 Task: Create new contact,   with mail id: 'Leah_Smith@mcny.org', first name: 'Leah', Last name: 'Smith', Job Title: Technical Writer, Phone number (617) 555-7890. Change life cycle stage to  'Lead' and lead status to 'New'. Add new company to the associated contact: anyaenergy.com
 . Logged in from softage.5@softage.net
Action: Mouse moved to (81, 74)
Screenshot: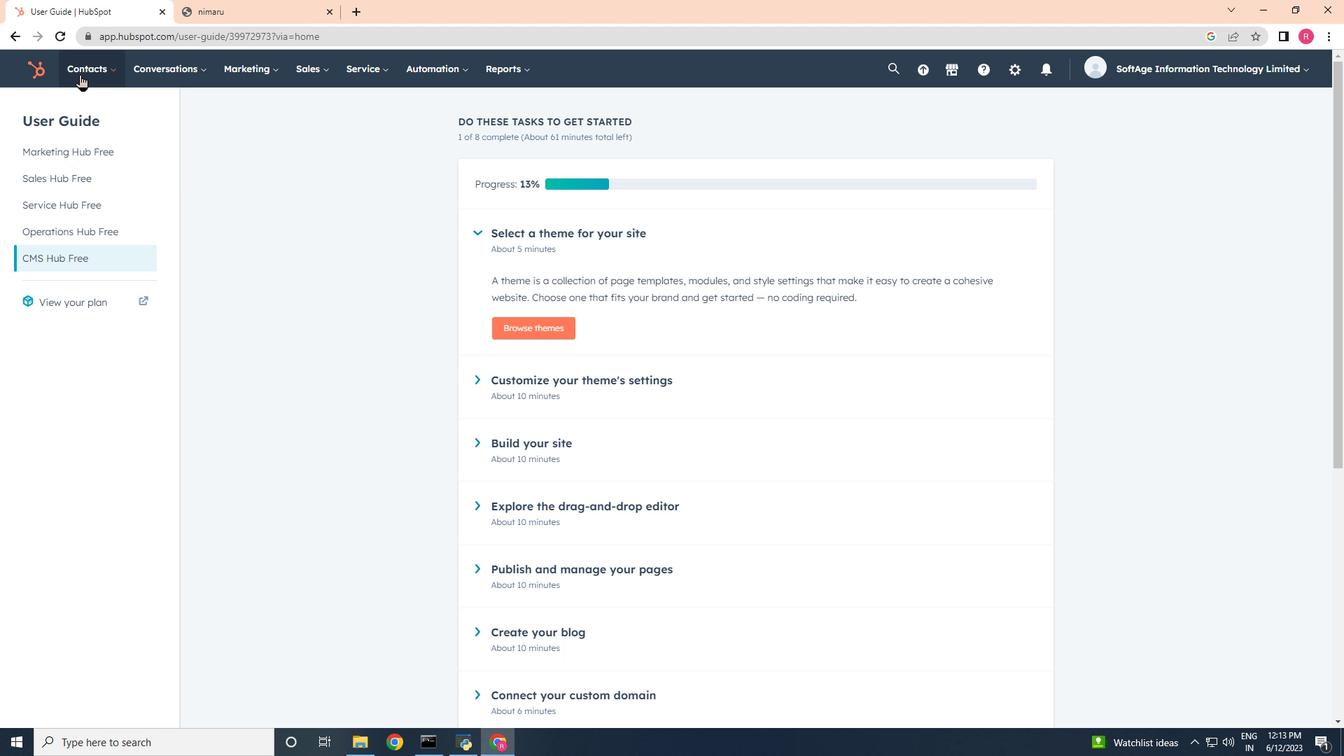 
Action: Mouse pressed left at (81, 74)
Screenshot: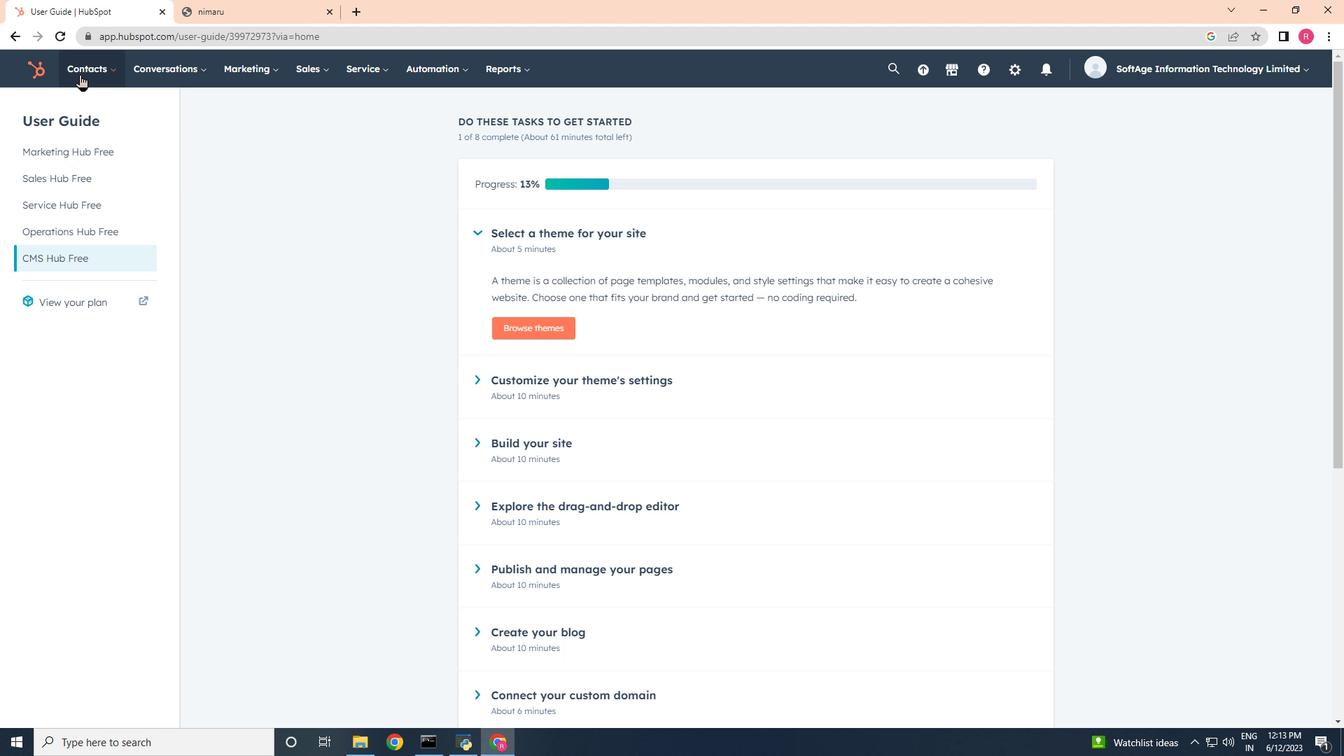 
Action: Mouse moved to (108, 113)
Screenshot: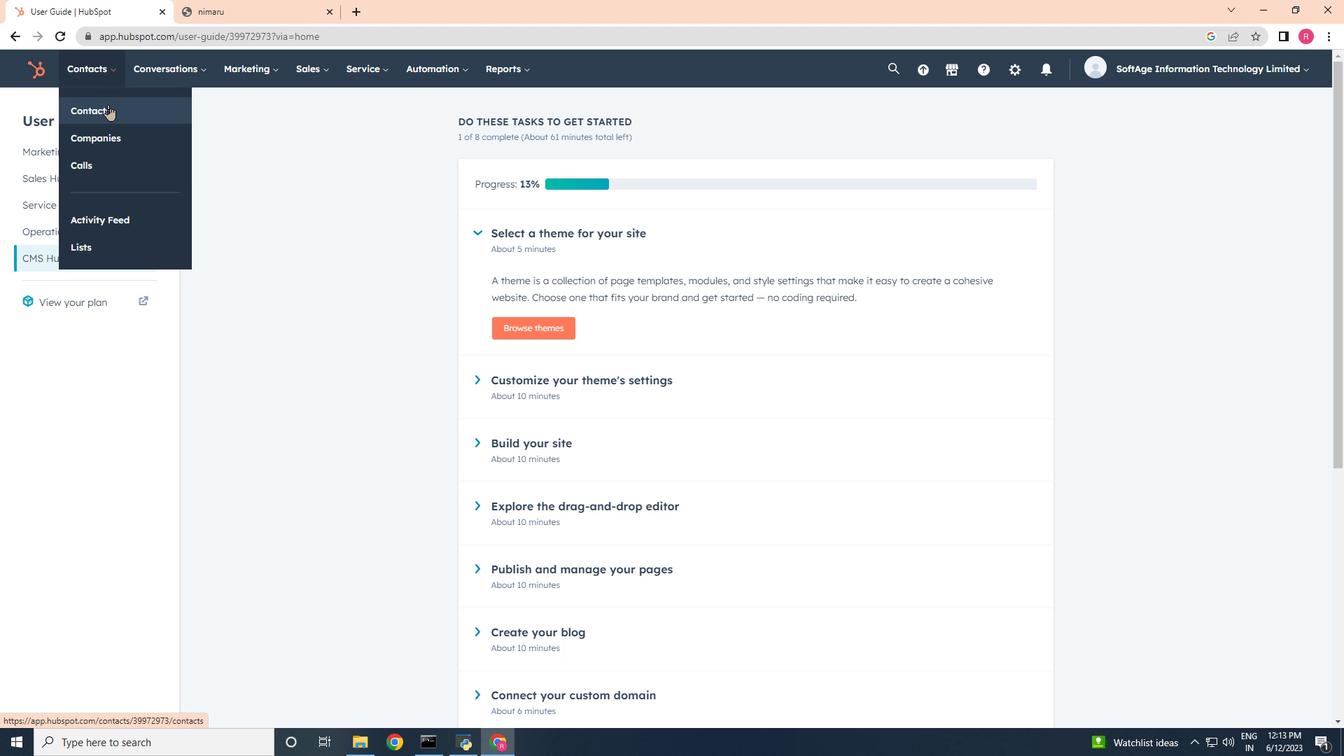 
Action: Mouse pressed left at (108, 113)
Screenshot: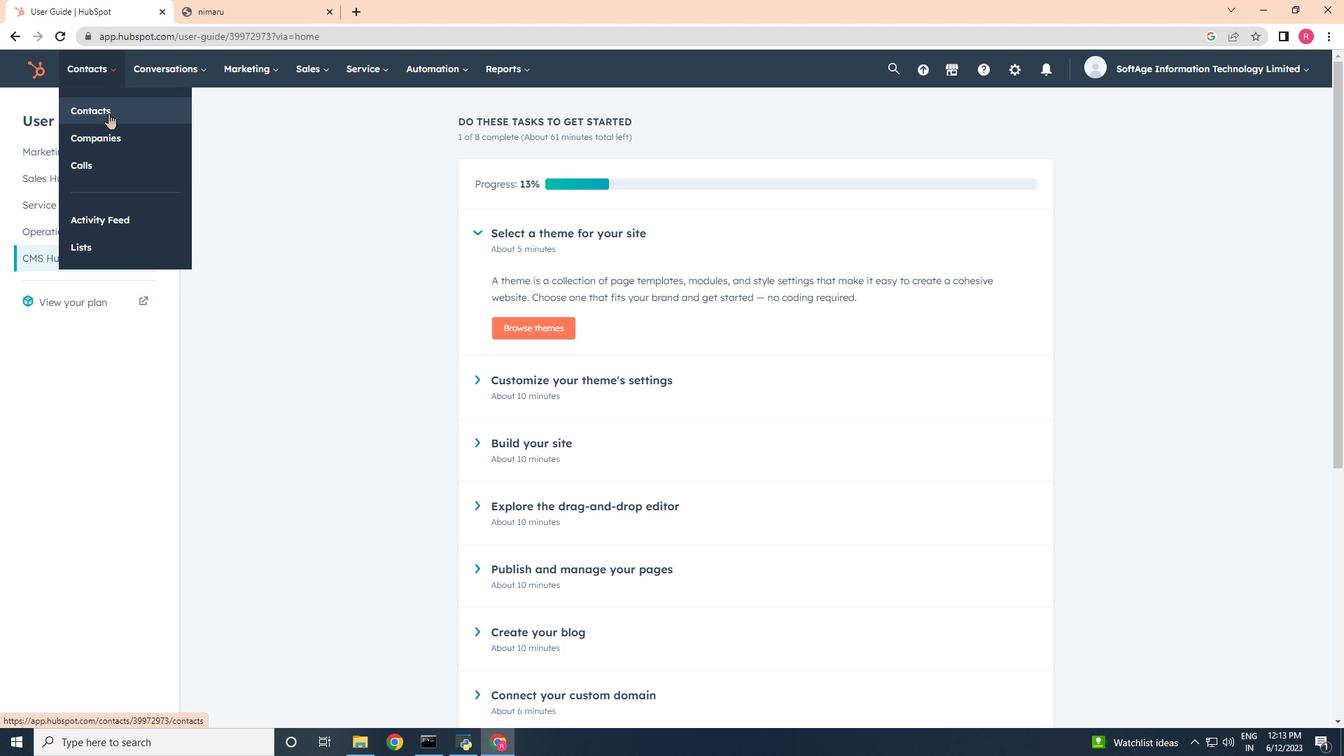 
Action: Mouse moved to (1250, 114)
Screenshot: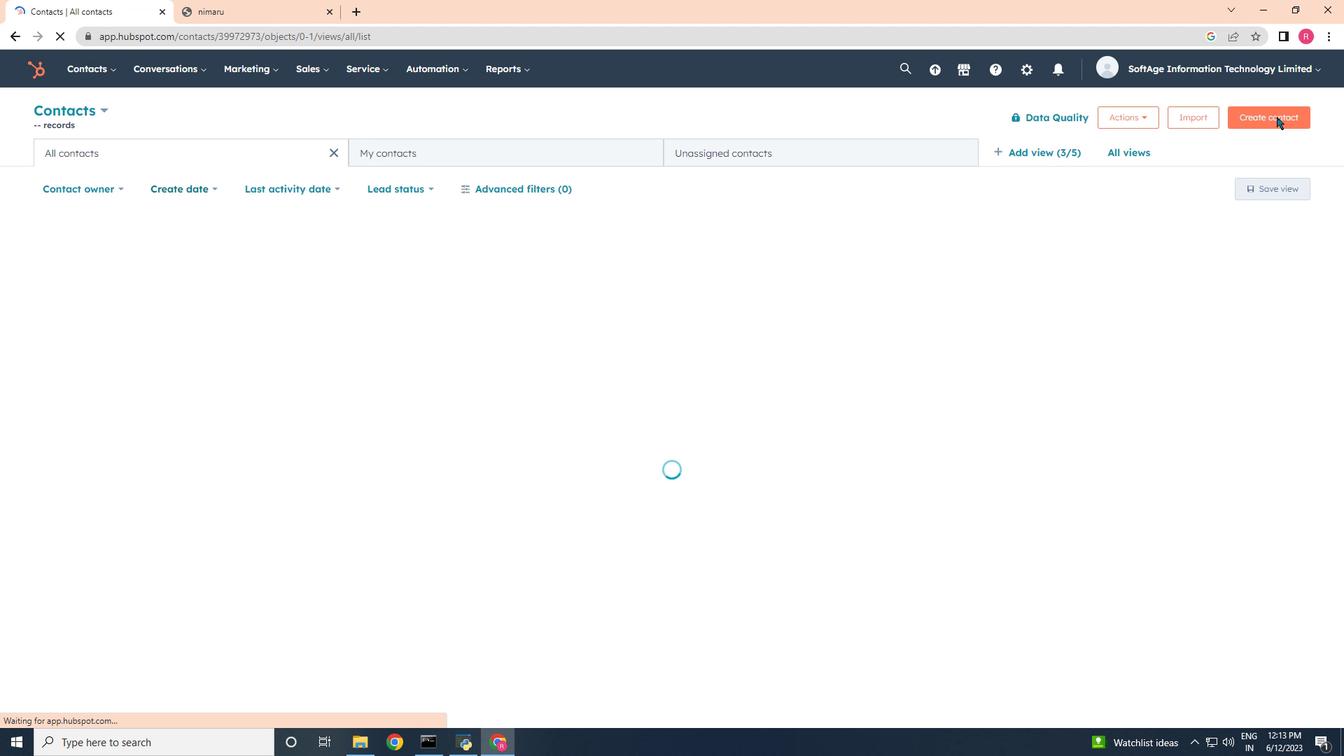 
Action: Mouse pressed left at (1250, 114)
Screenshot: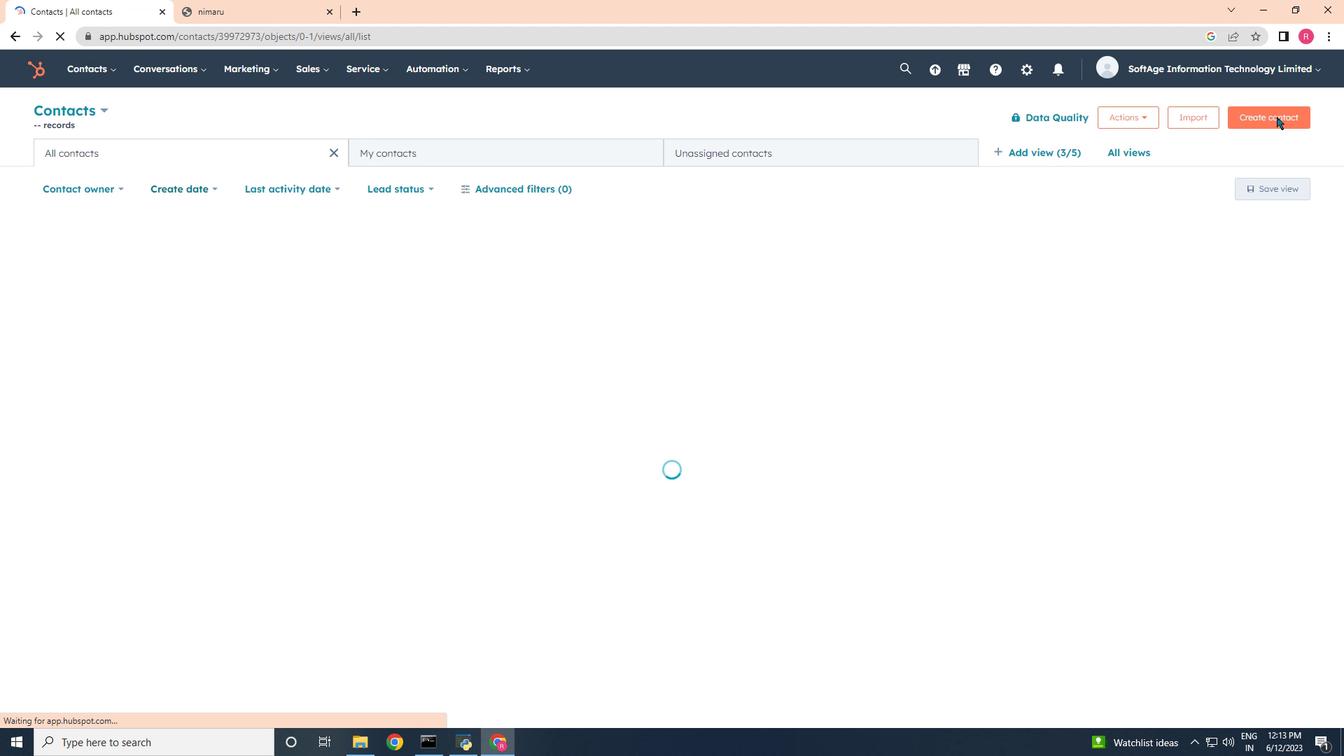 
Action: Mouse moved to (987, 182)
Screenshot: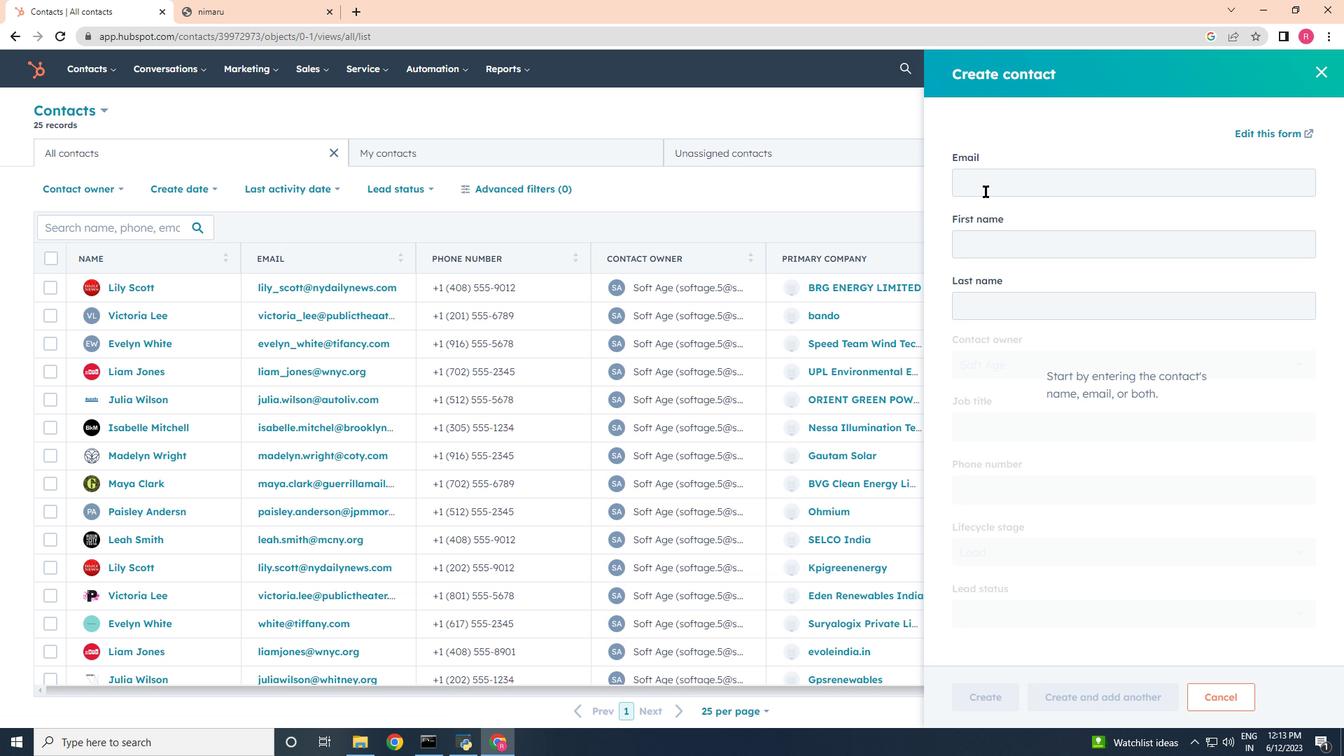 
Action: Mouse pressed left at (987, 182)
Screenshot: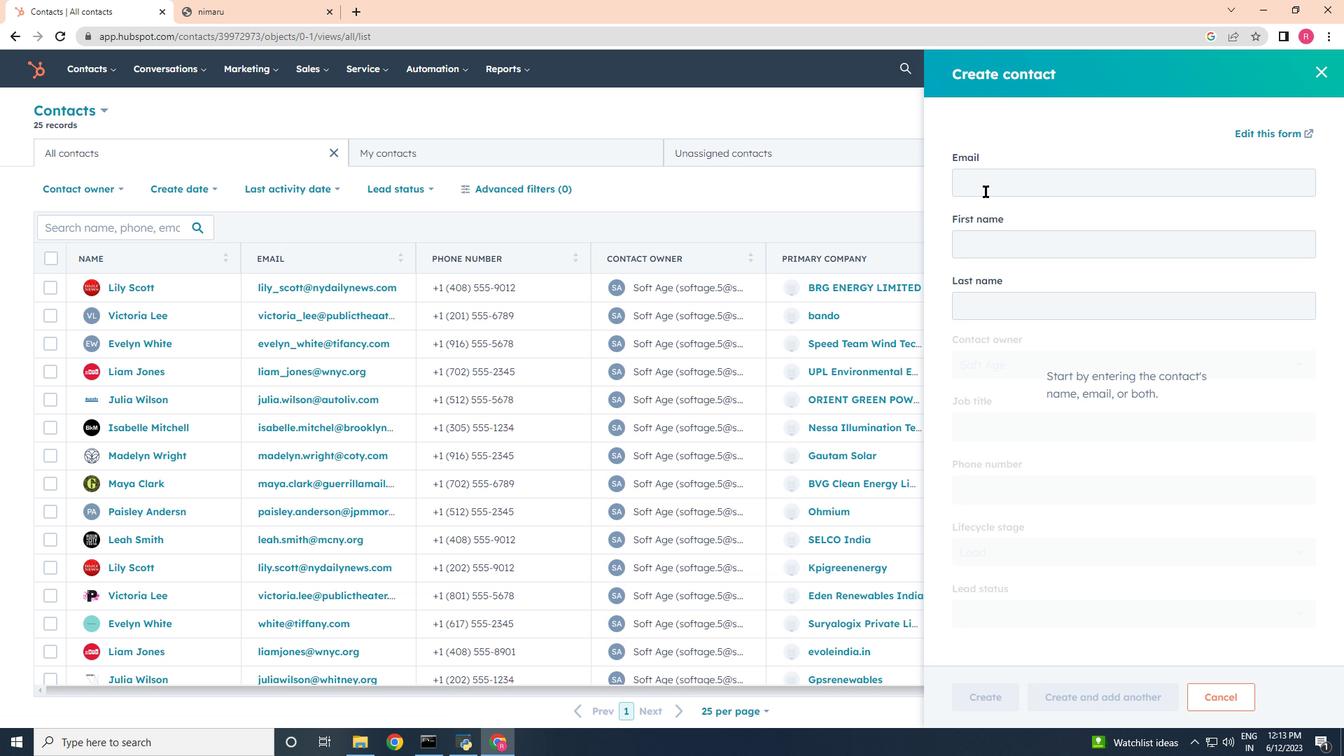 
Action: Mouse moved to (988, 182)
Screenshot: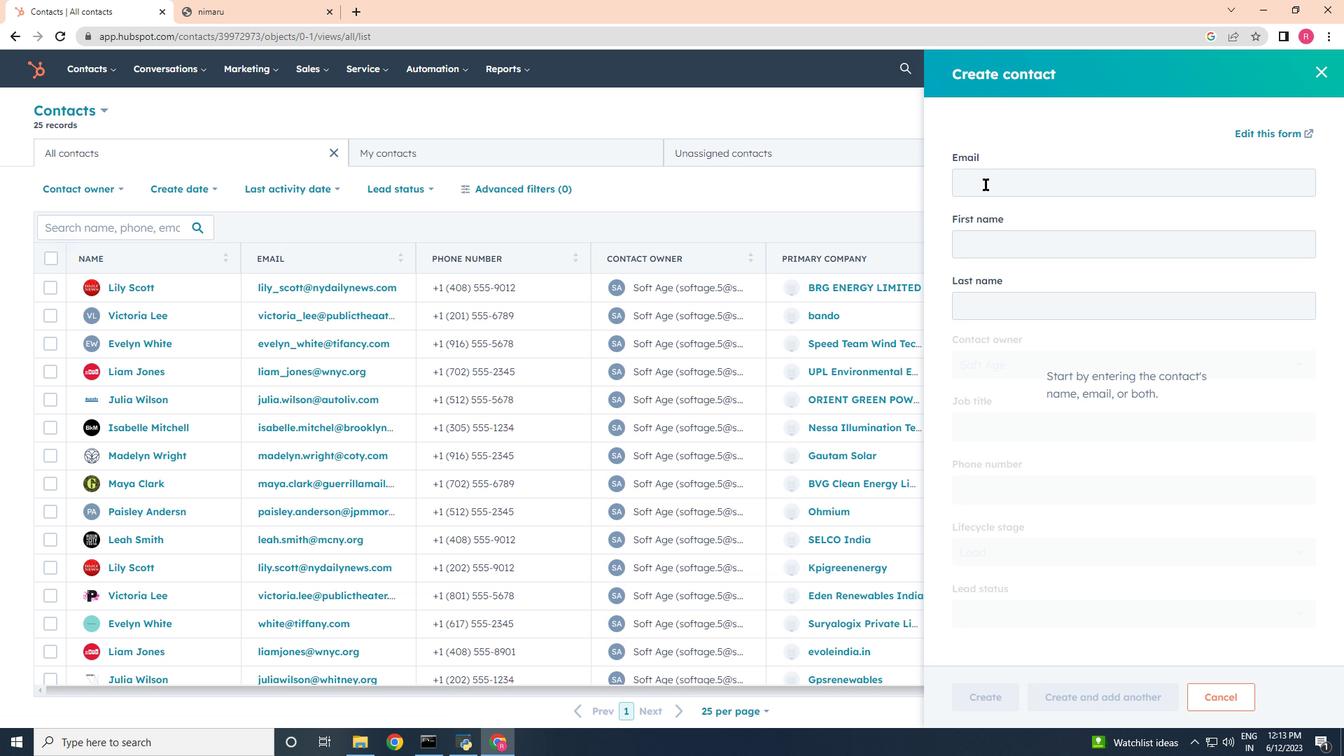 
Action: Key pressed <Key.shift>Leah<Key.shift><Key.shift><Key.shift><Key.shift><Key.shift><Key.shift><Key.shift>_<Key.shift>Smith<Key.shift>@mcny.org<Key.tab><Key.shift><Key.shift><Key.shift><Key.shift><Key.shift>Leah<Key.tab><Key.shift>Smith<Key.tab><Key.tab><Key.shift>Technical<Key.space><Key.shift>Writer<Key.tab>6175557890
Screenshot: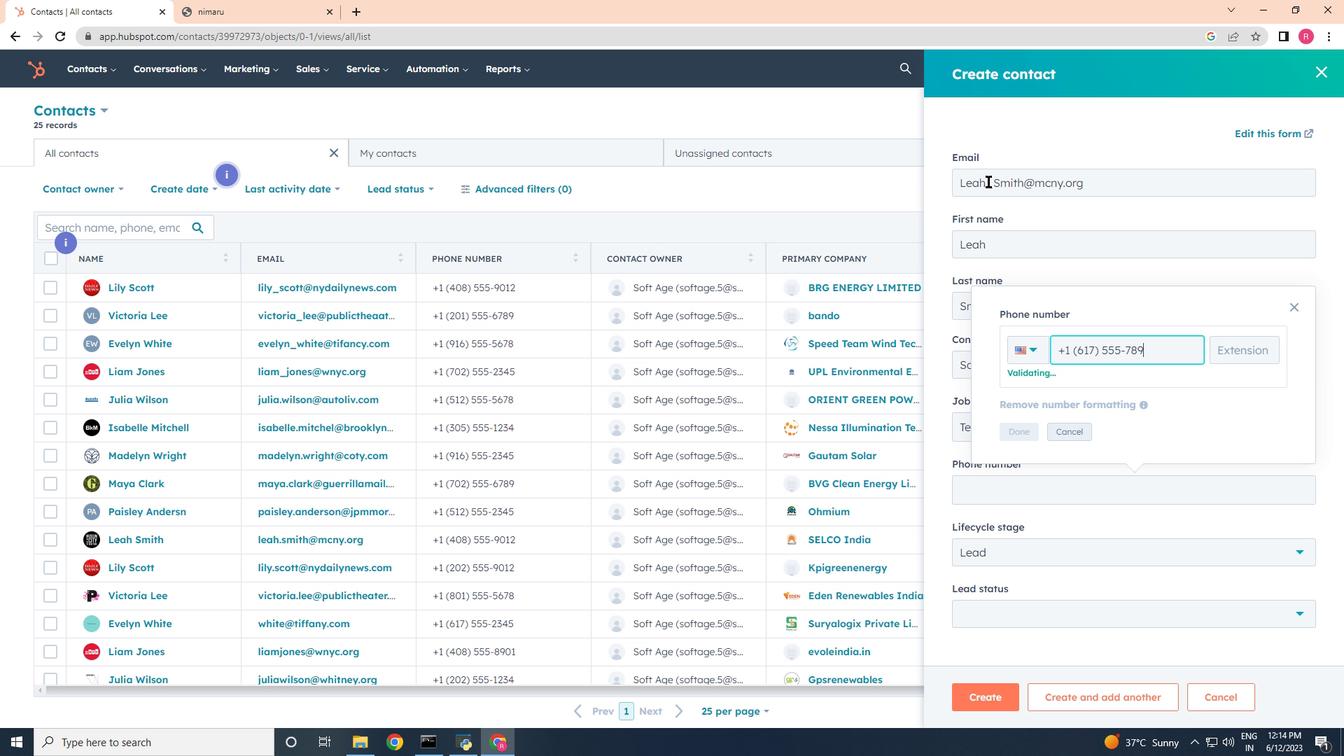 
Action: Mouse moved to (1012, 436)
Screenshot: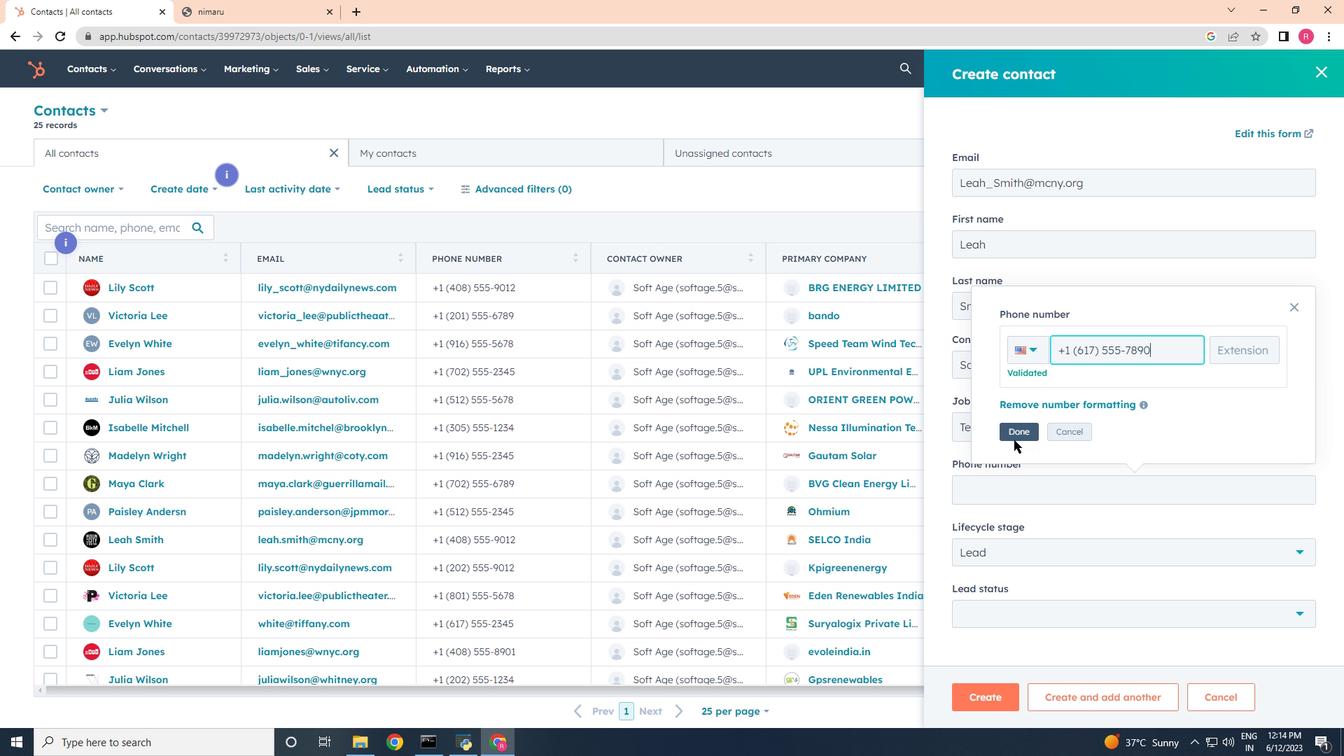 
Action: Mouse pressed left at (1012, 436)
Screenshot: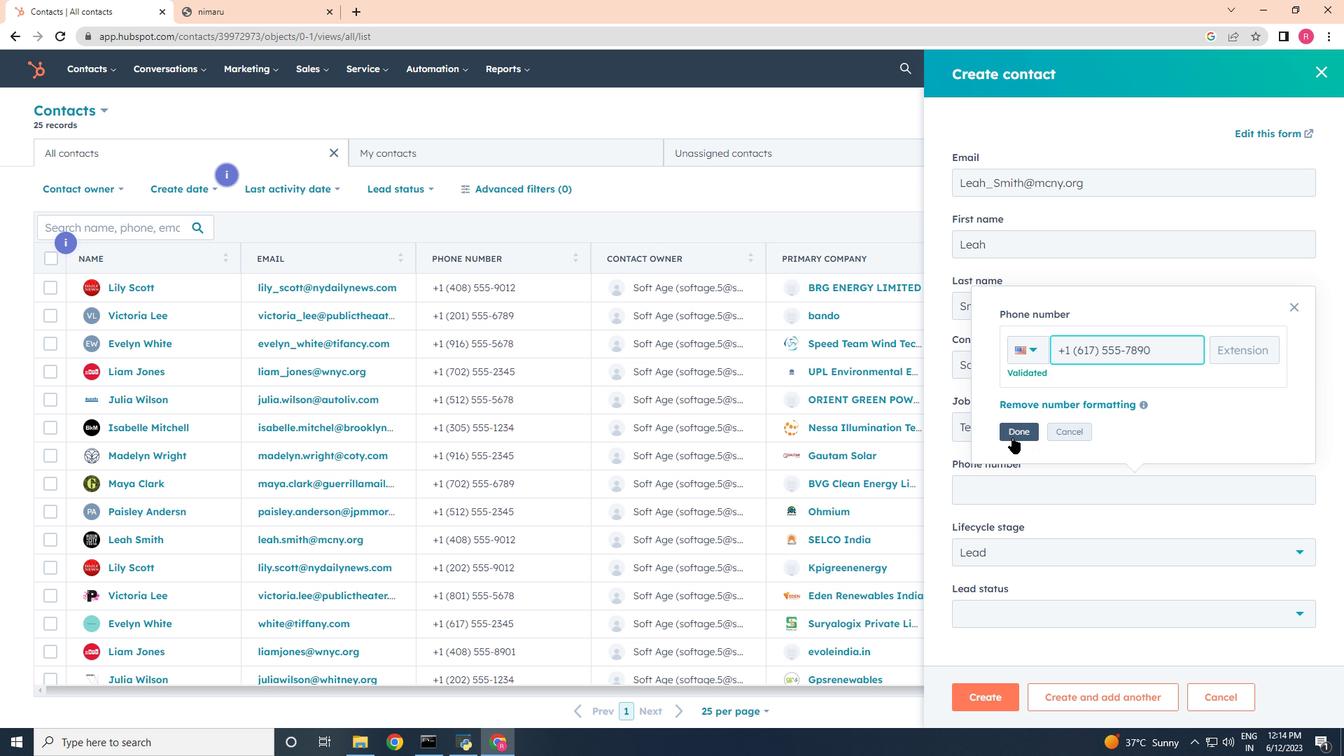 
Action: Mouse moved to (998, 550)
Screenshot: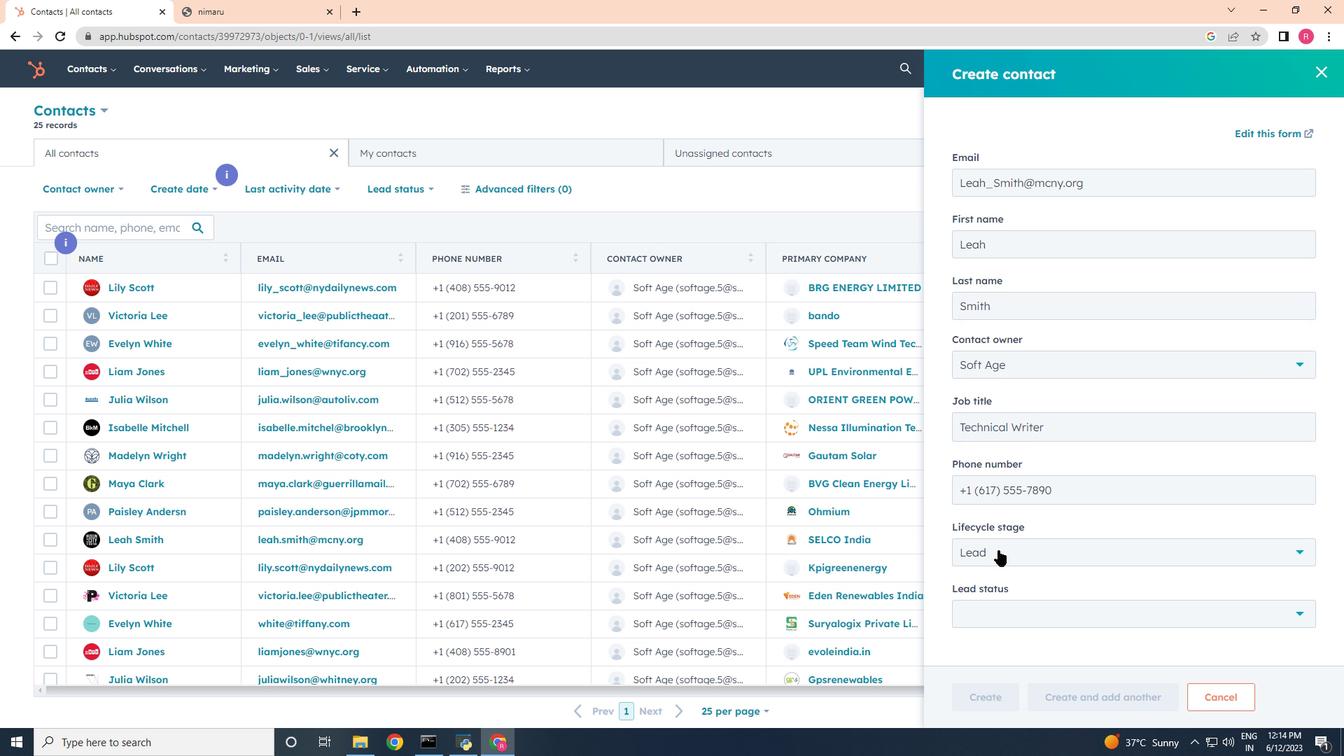 
Action: Mouse pressed left at (998, 550)
Screenshot: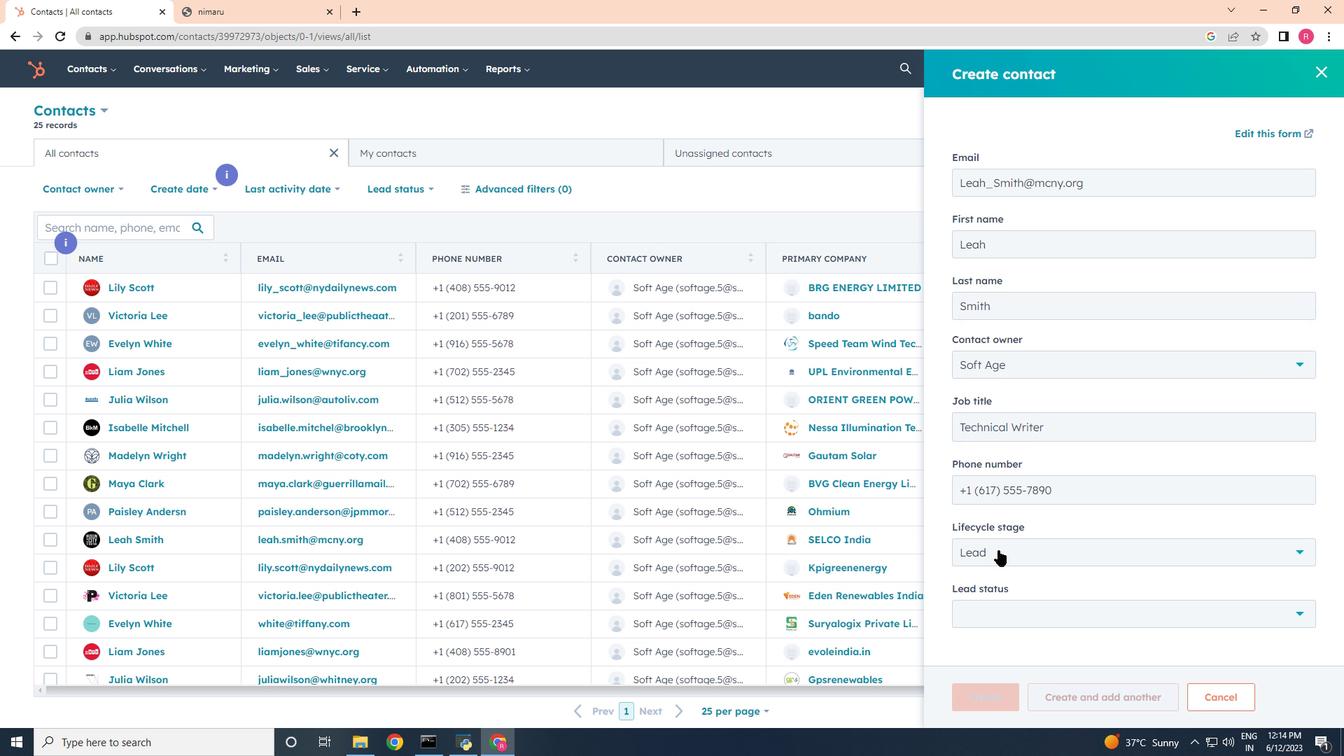 
Action: Mouse moved to (986, 422)
Screenshot: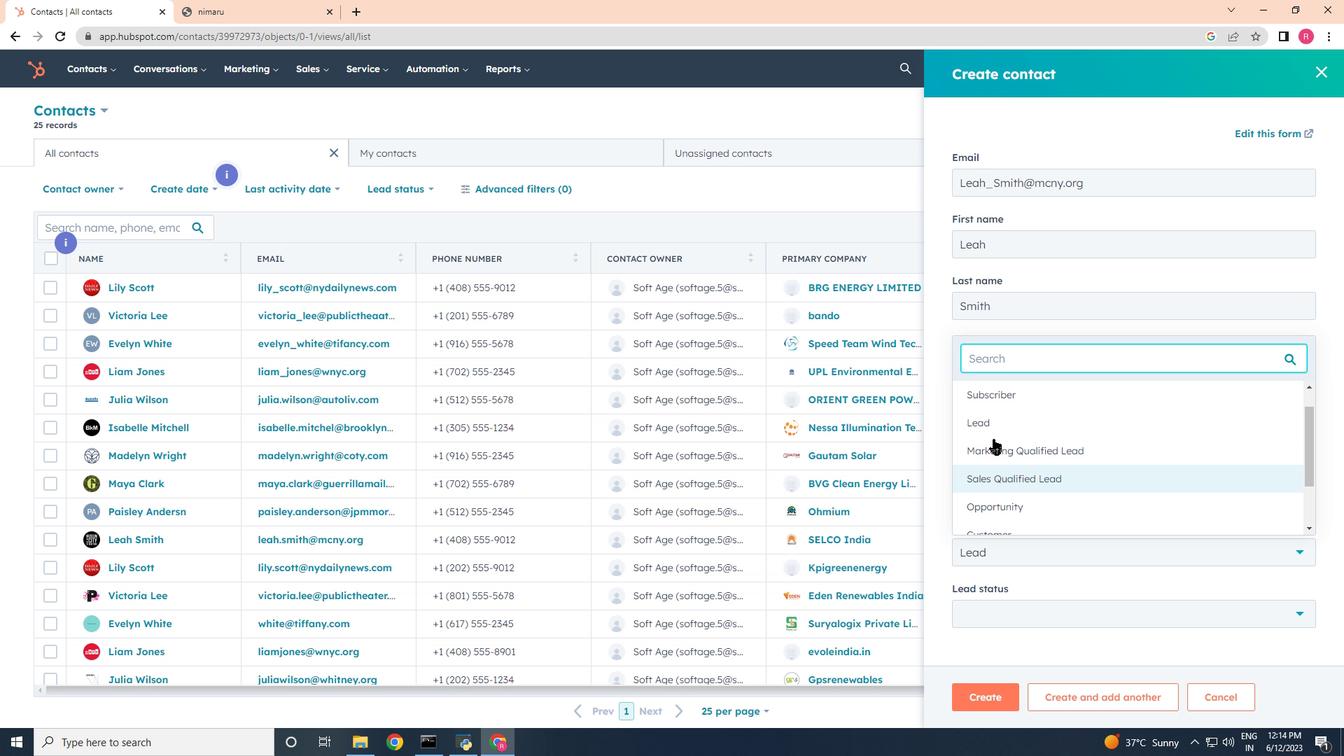 
Action: Mouse pressed left at (986, 422)
Screenshot: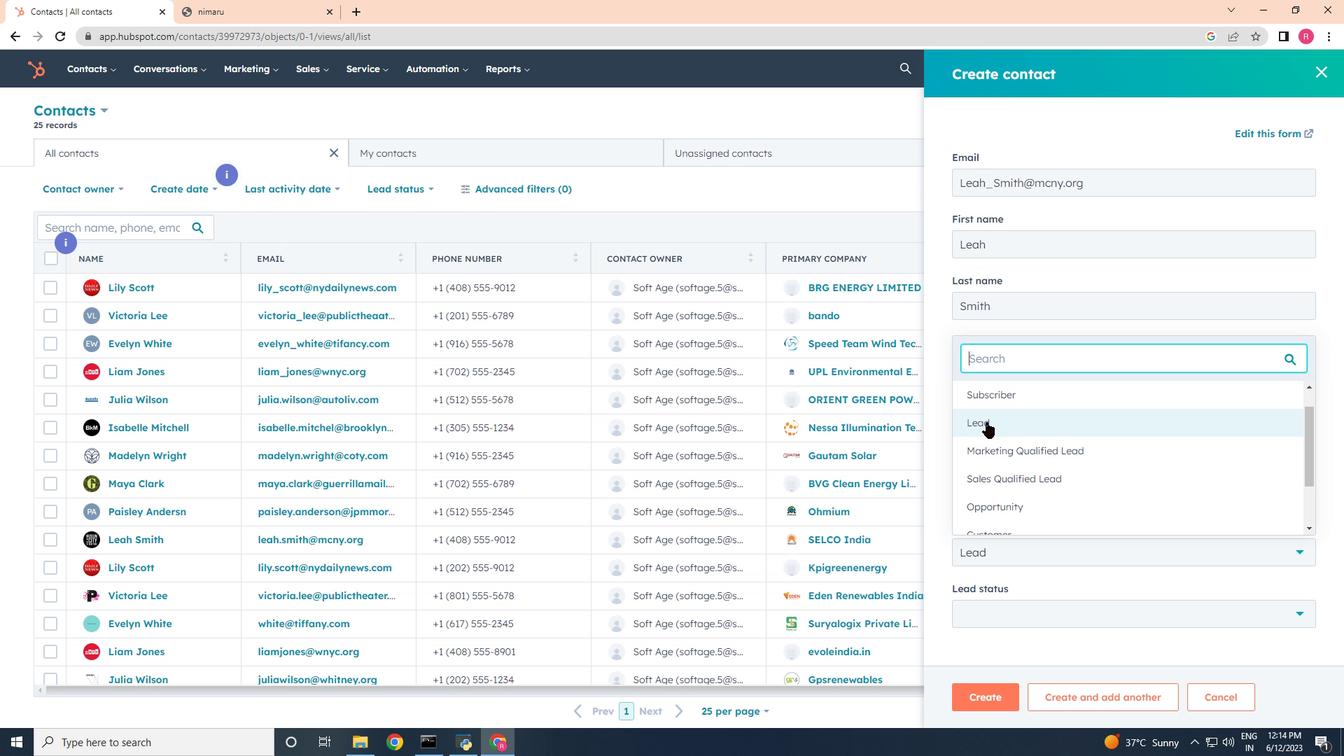
Action: Mouse moved to (1011, 613)
Screenshot: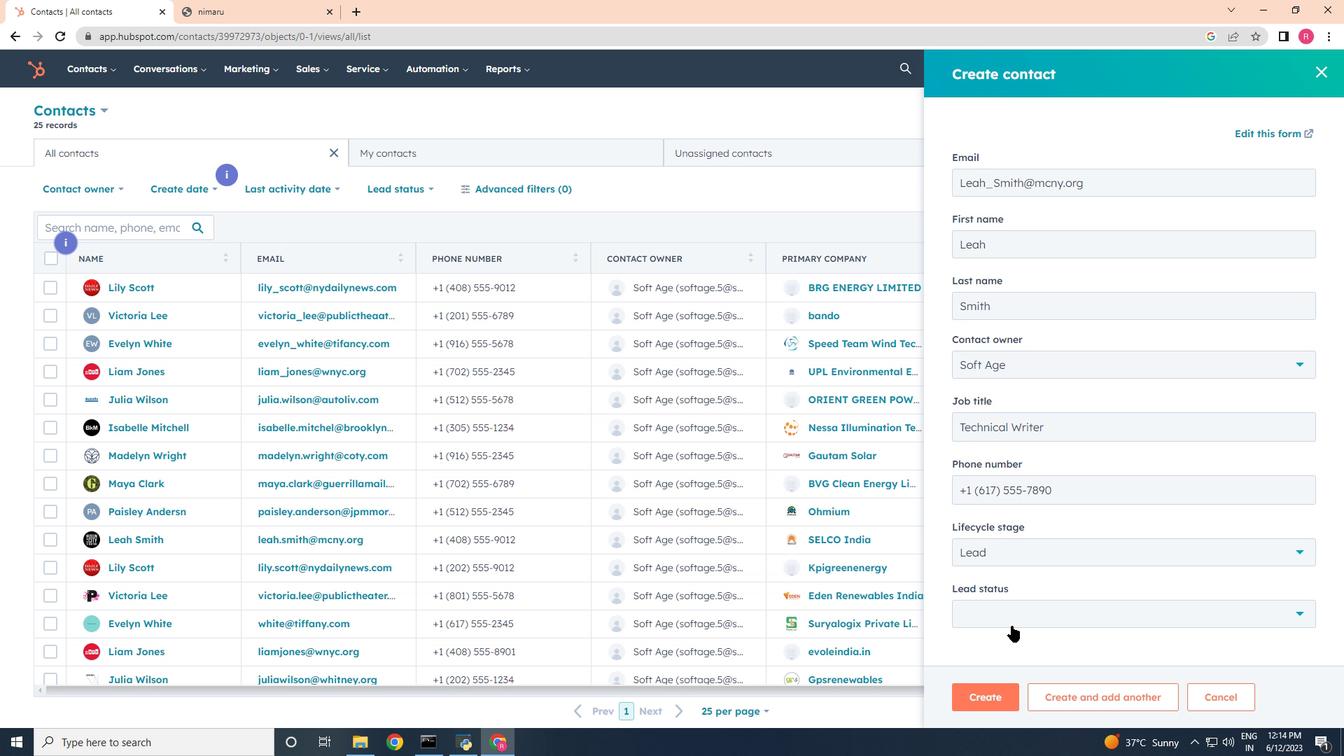 
Action: Mouse pressed left at (1011, 613)
Screenshot: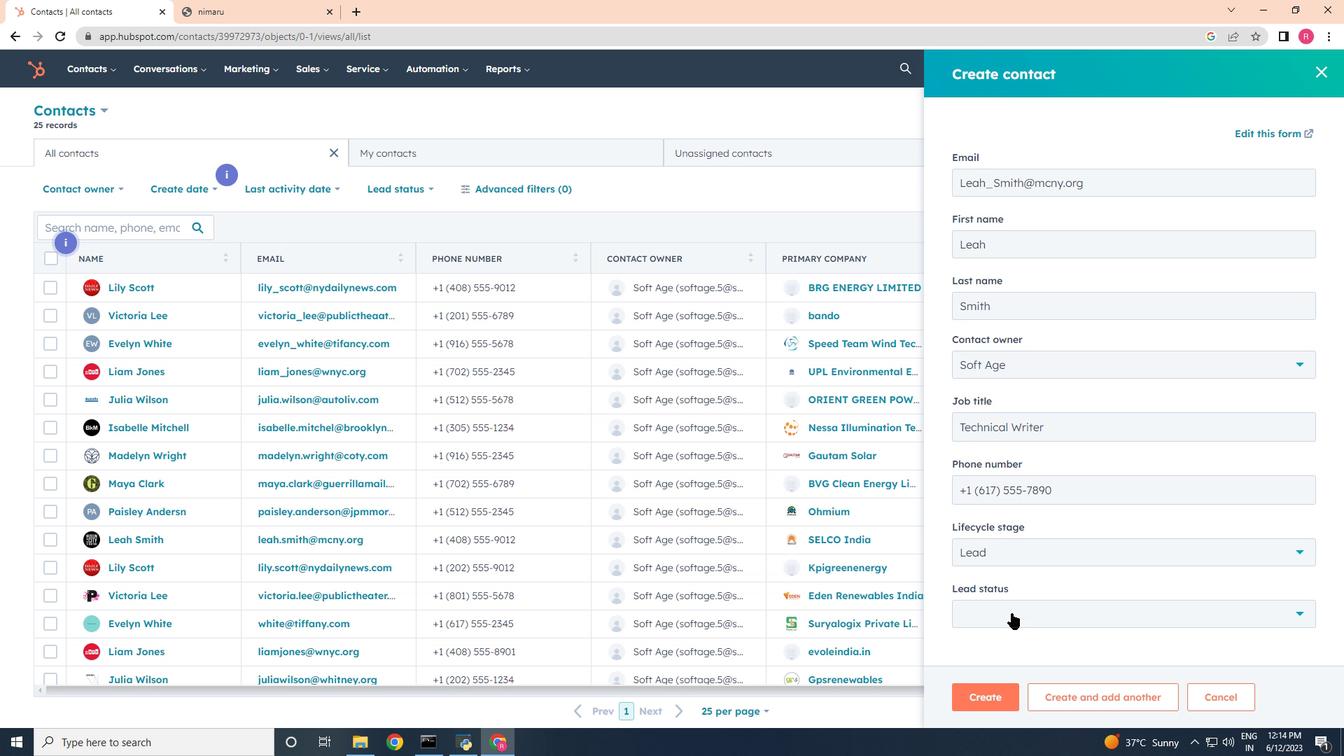 
Action: Mouse moved to (988, 482)
Screenshot: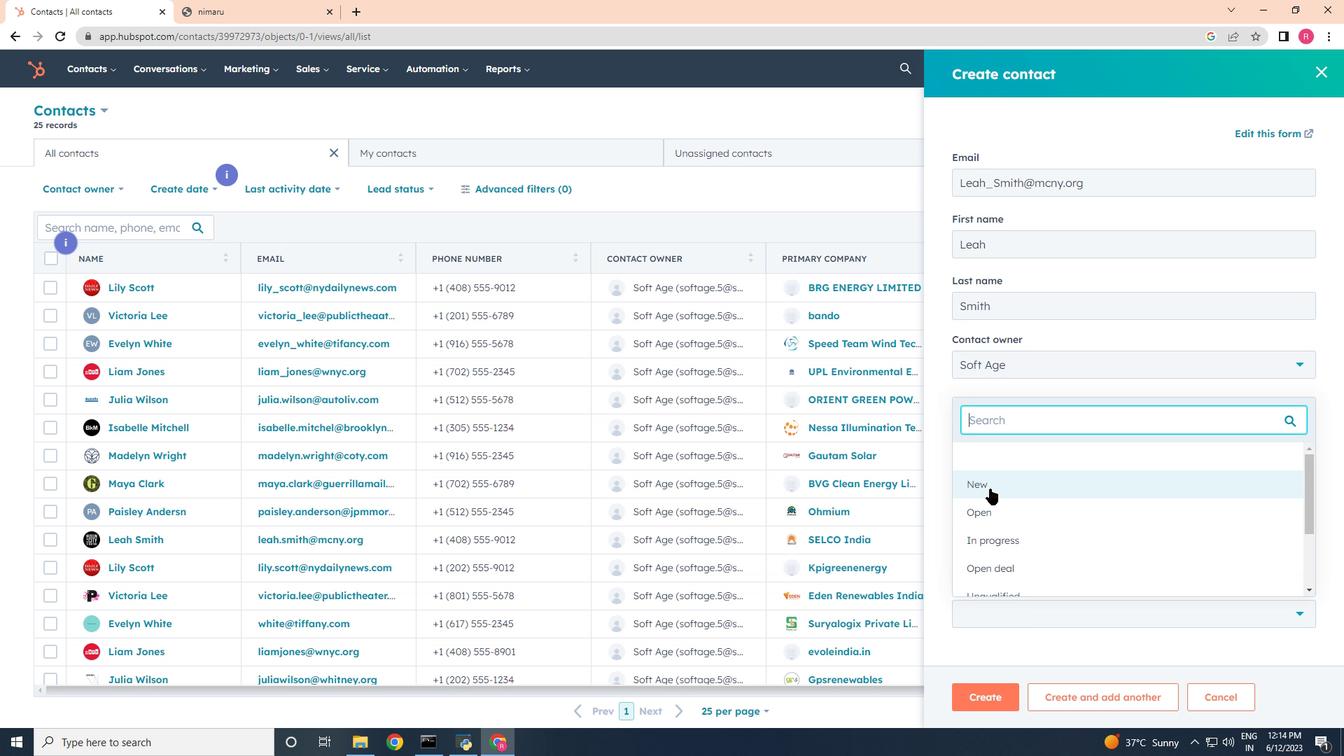
Action: Mouse pressed left at (988, 482)
Screenshot: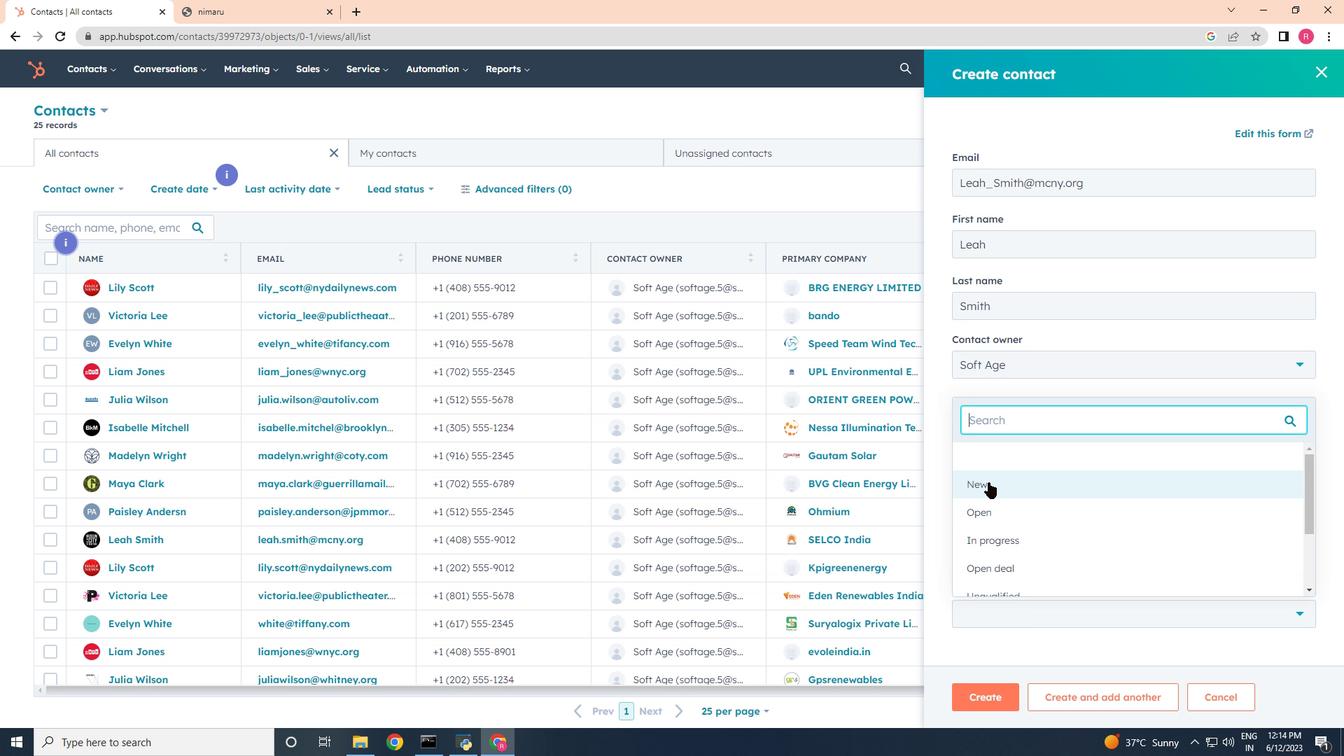 
Action: Mouse moved to (985, 700)
Screenshot: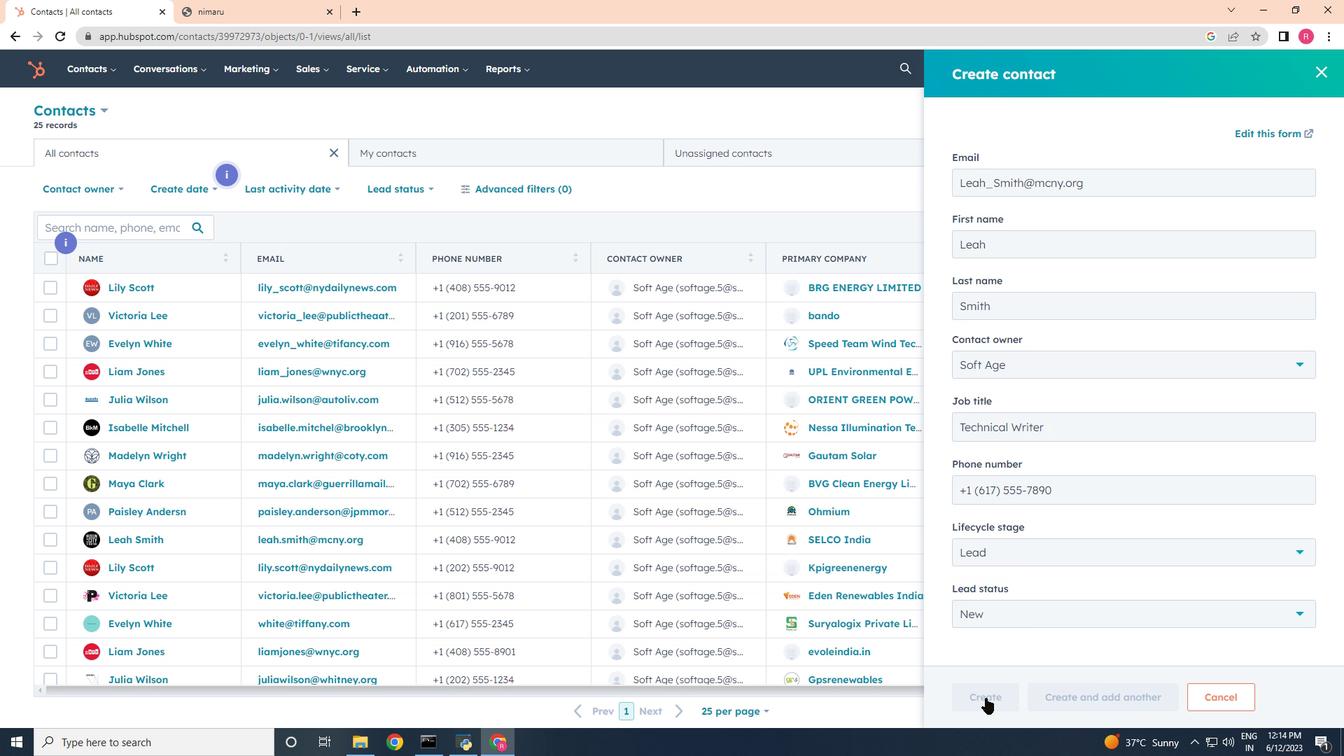 
Action: Mouse pressed left at (985, 700)
Screenshot: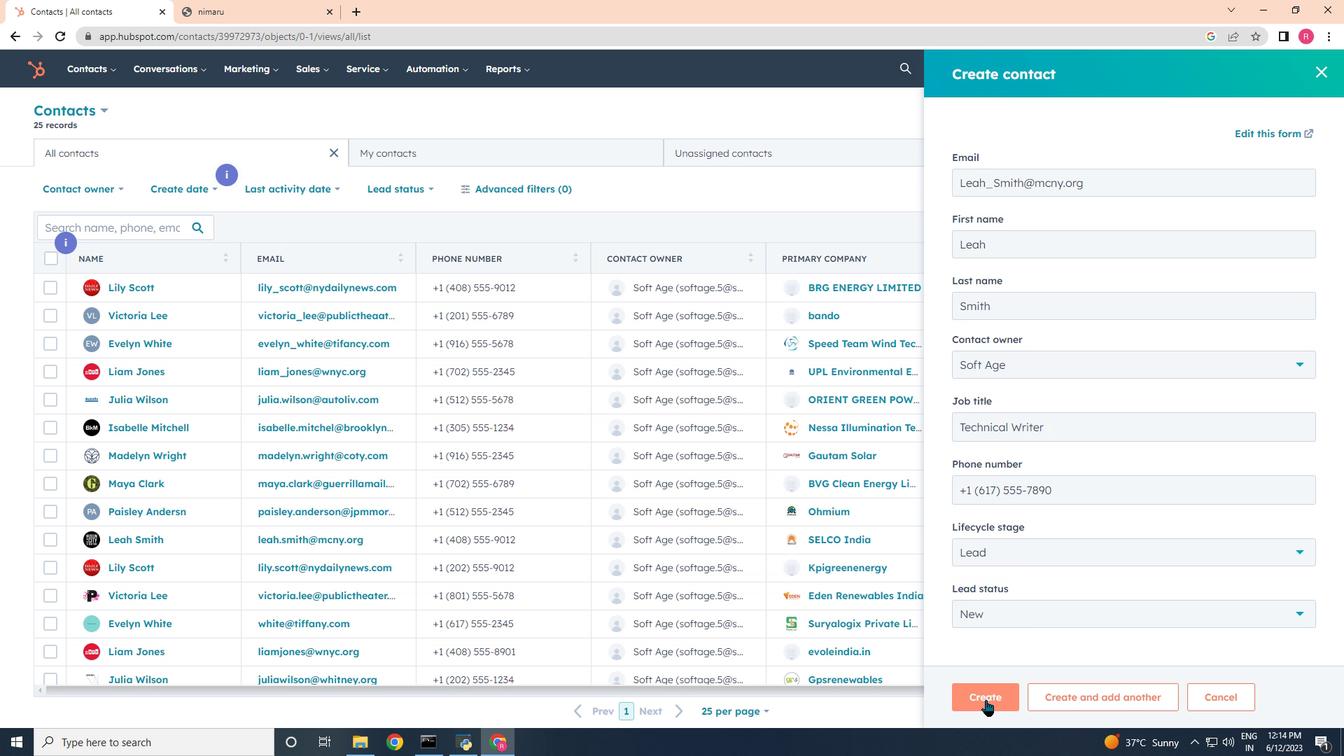 
Action: Mouse moved to (934, 457)
Screenshot: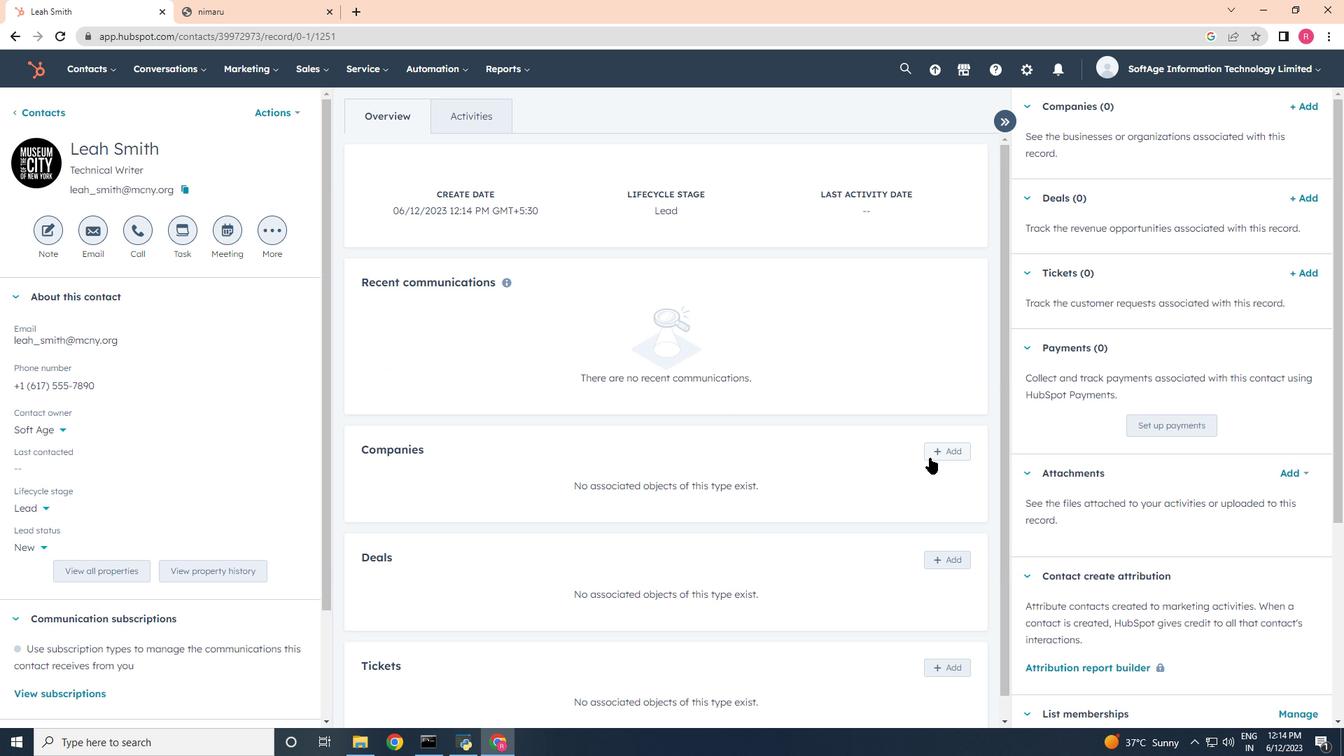 
Action: Mouse pressed left at (934, 457)
Screenshot: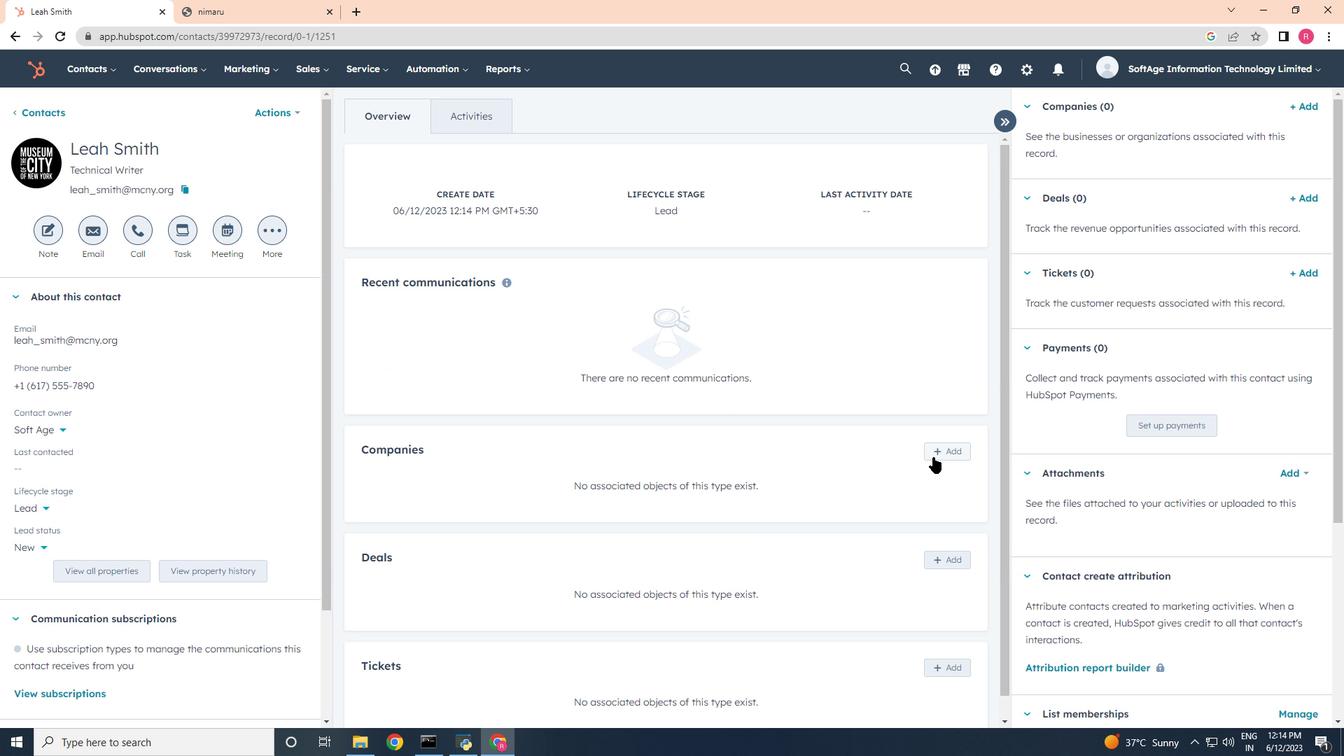 
Action: Mouse moved to (1039, 122)
Screenshot: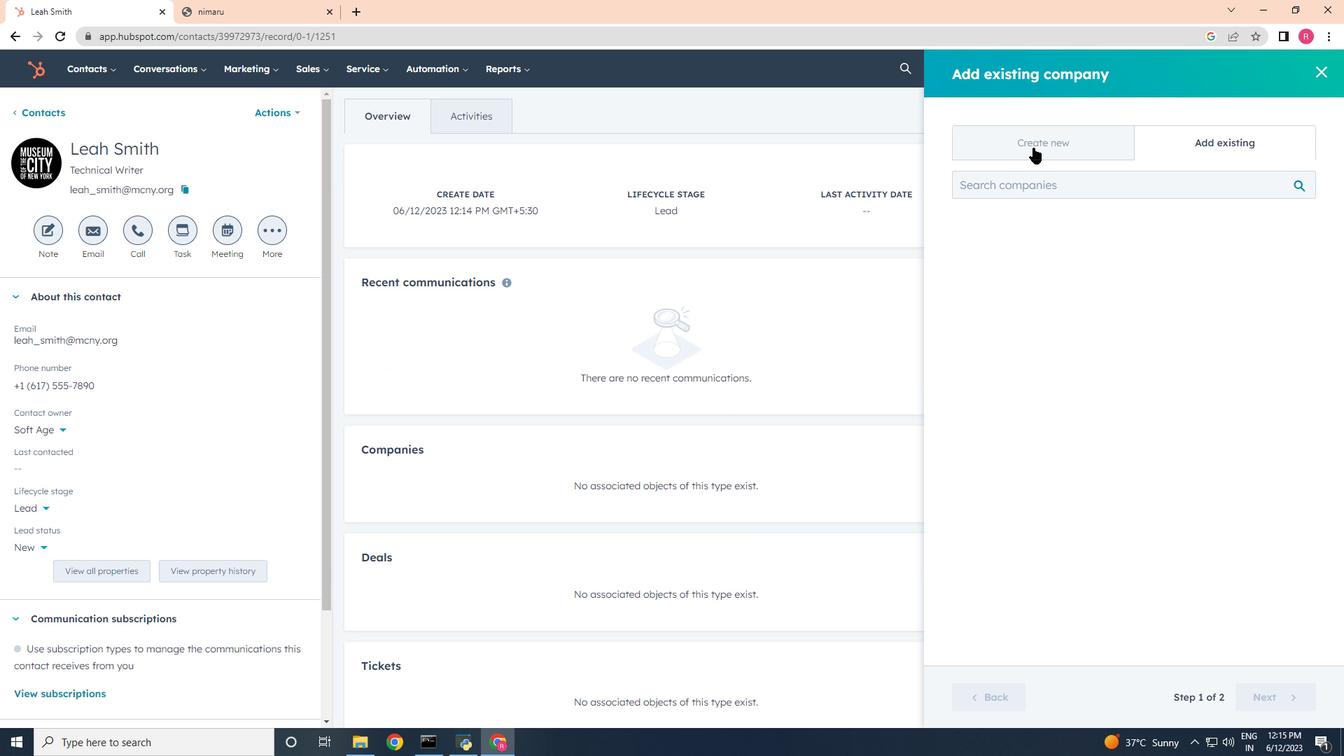 
Action: Mouse pressed left at (1039, 122)
Screenshot: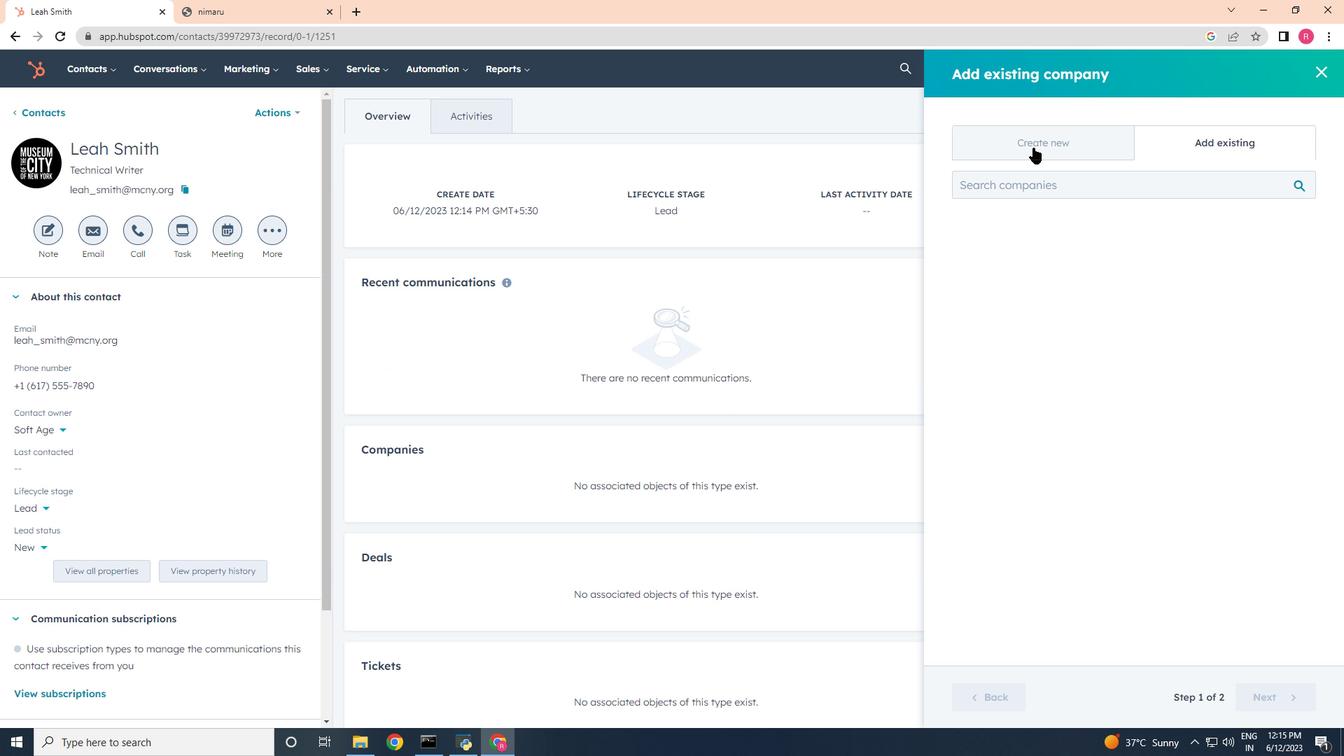 
Action: Mouse moved to (1038, 146)
Screenshot: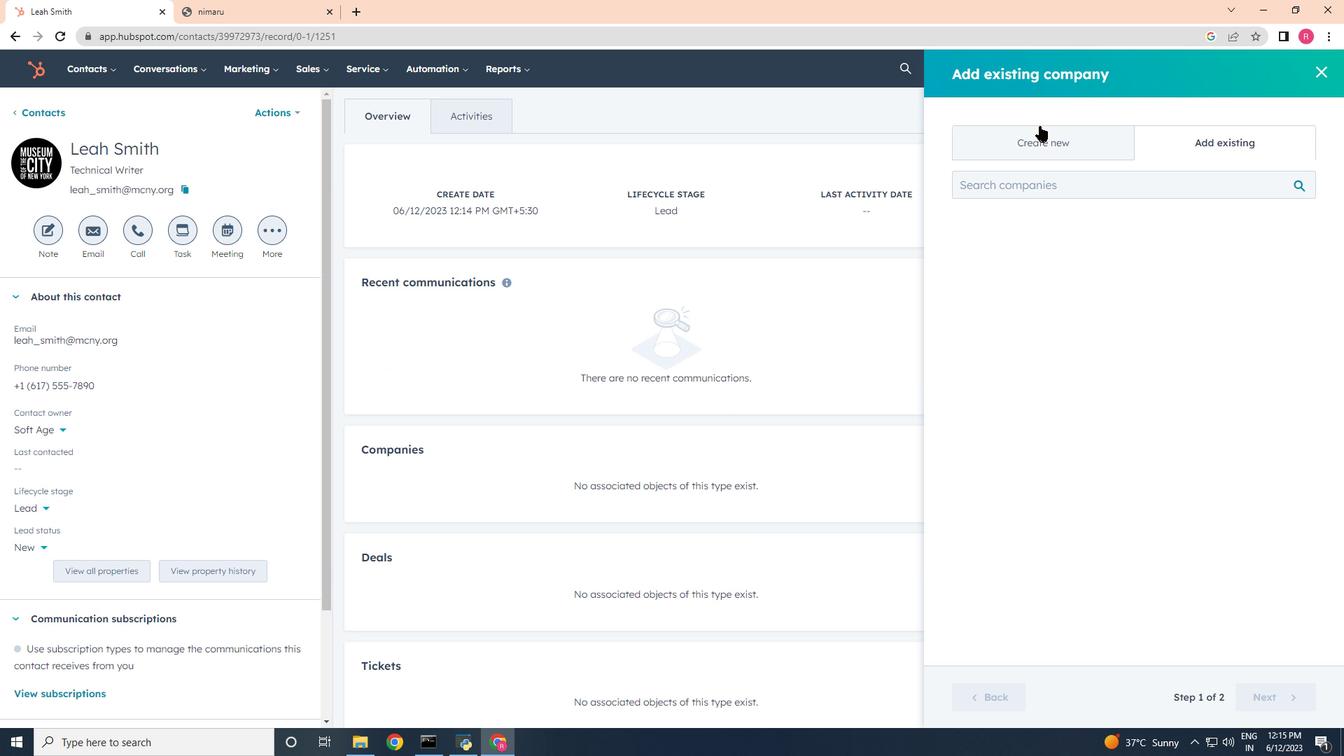 
Action: Mouse pressed left at (1038, 146)
Screenshot: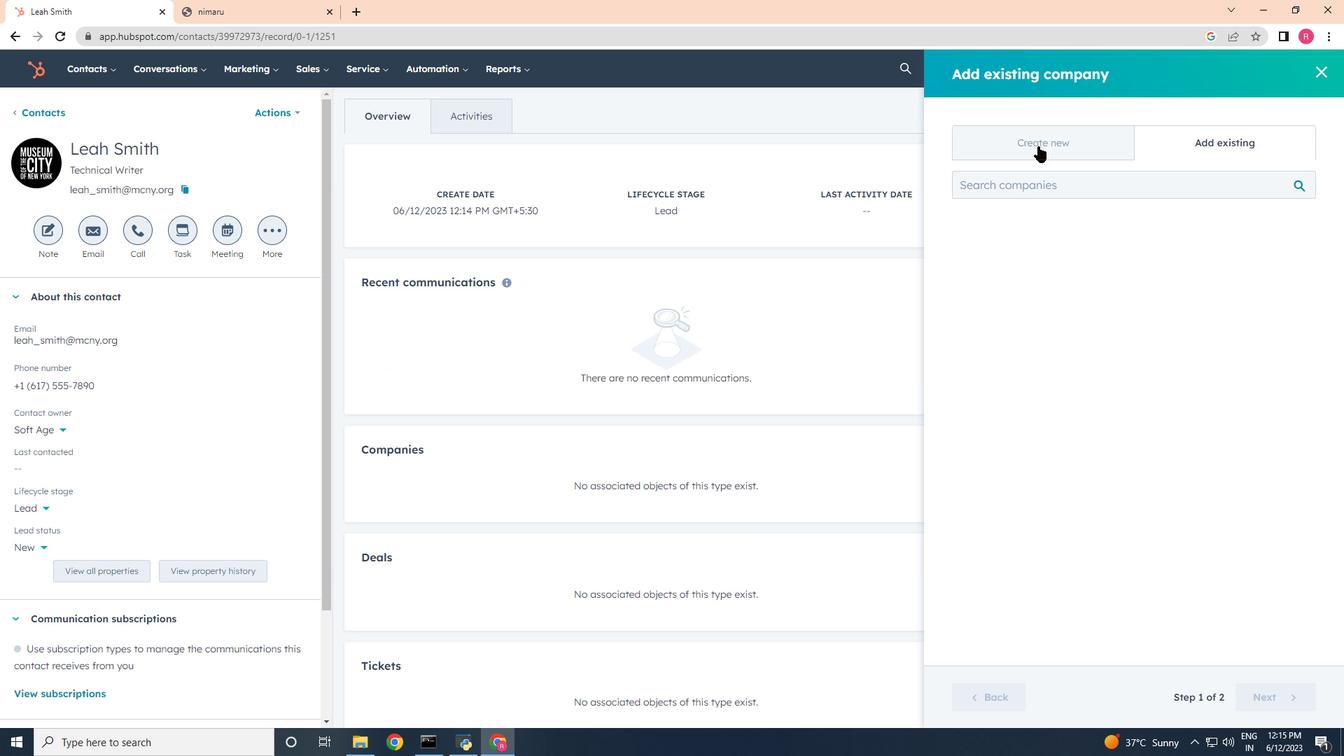 
Action: Mouse moved to (1050, 235)
Screenshot: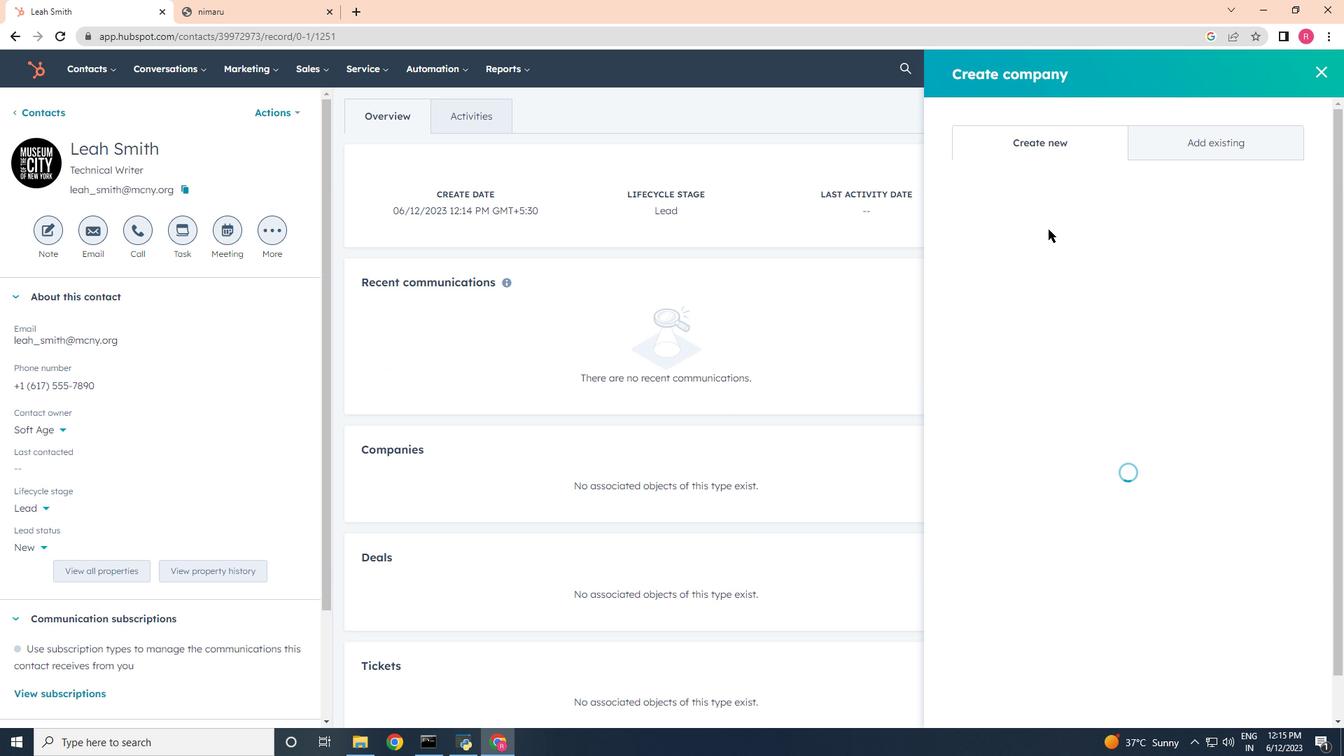 
Action: Mouse pressed left at (1050, 235)
Screenshot: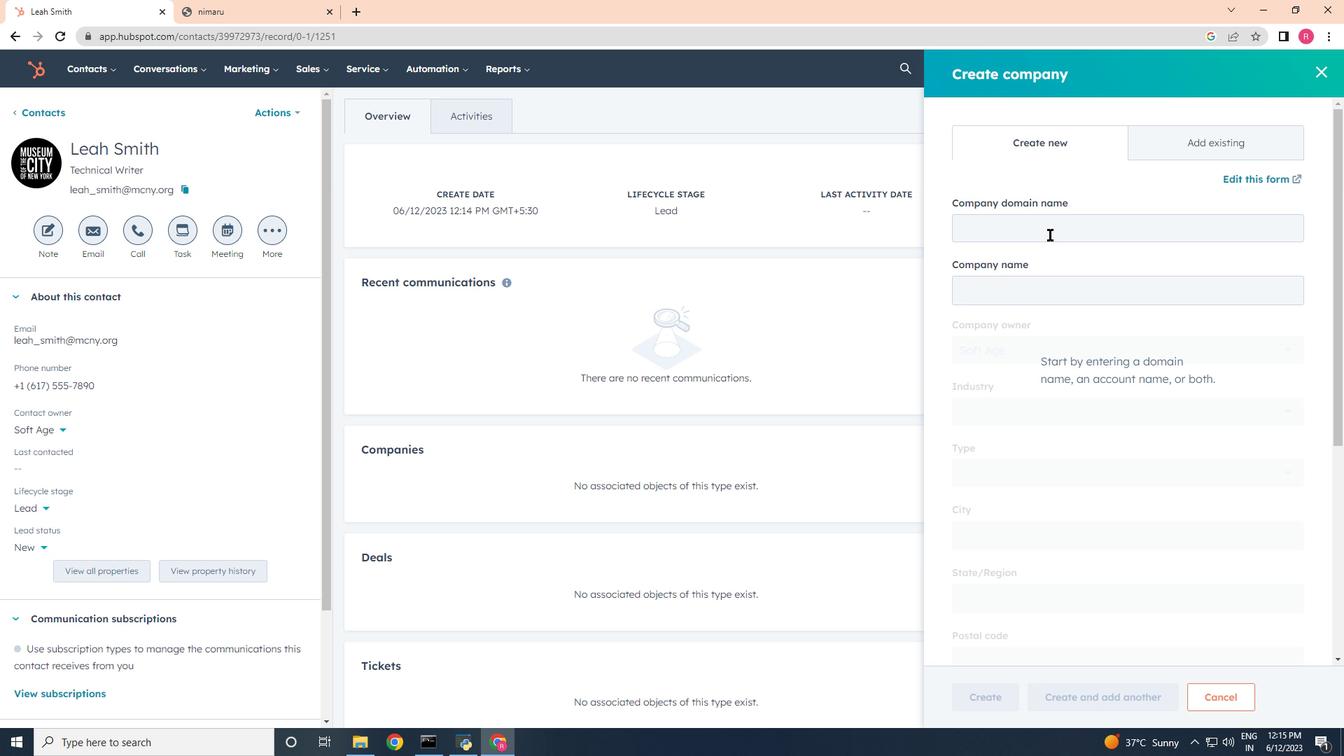 
Action: Key pressed anyaenergy.com,
Screenshot: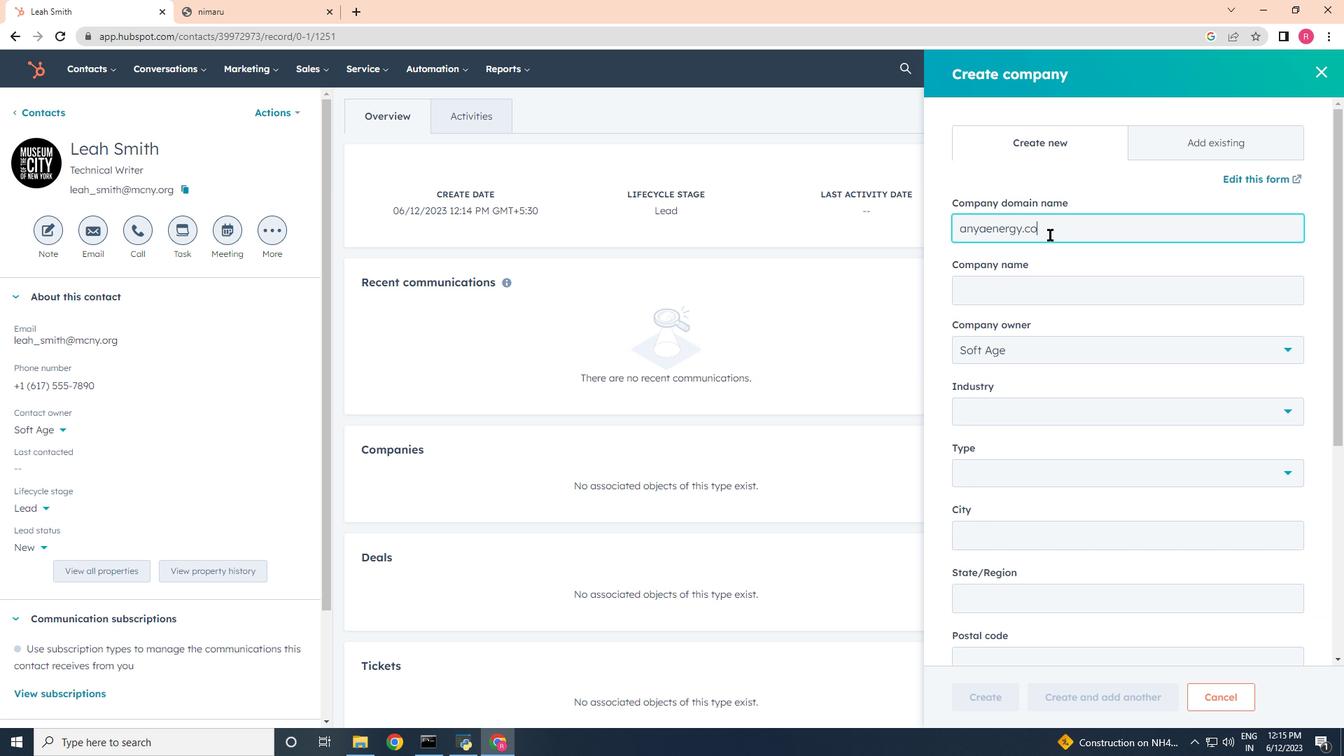 
Action: Mouse moved to (1069, 294)
Screenshot: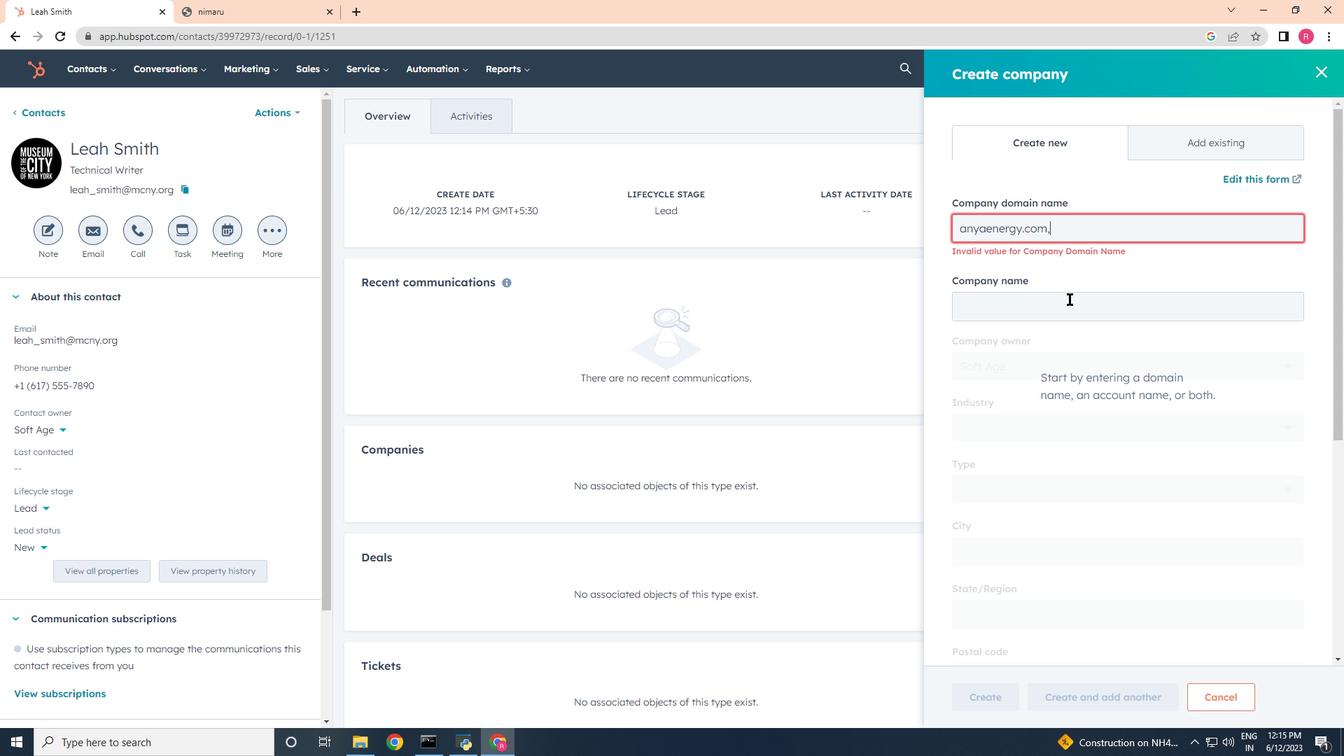 
Action: Key pressed <Key.backspace>
Screenshot: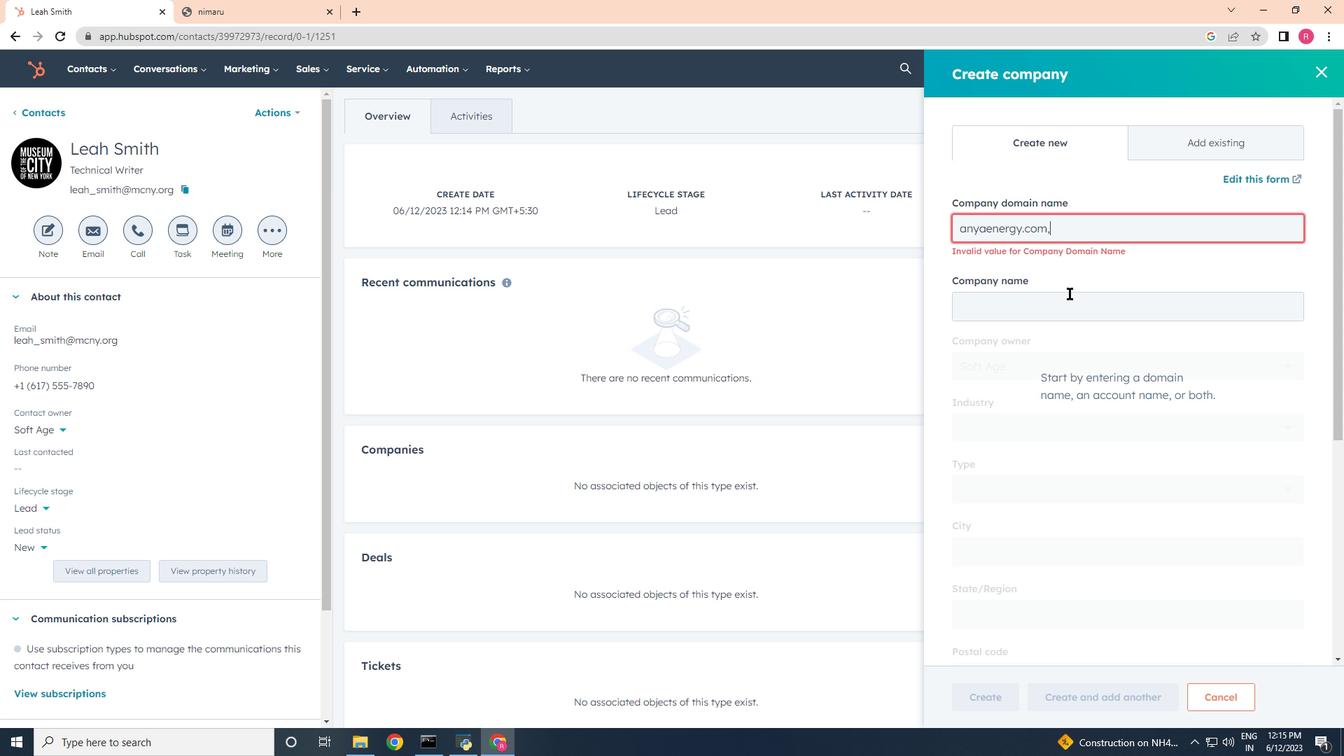 
Action: Mouse moved to (1017, 667)
Screenshot: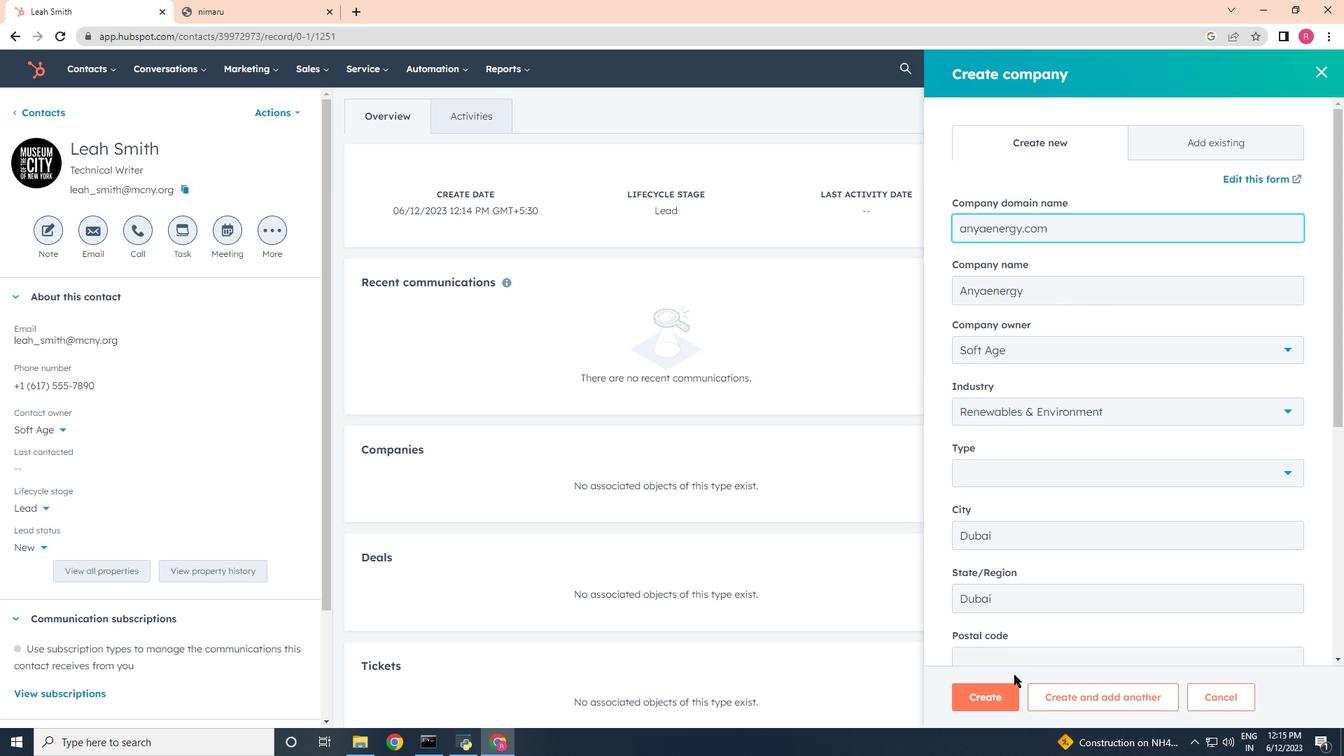 
Action: Mouse scrolled (1017, 667) with delta (0, 0)
Screenshot: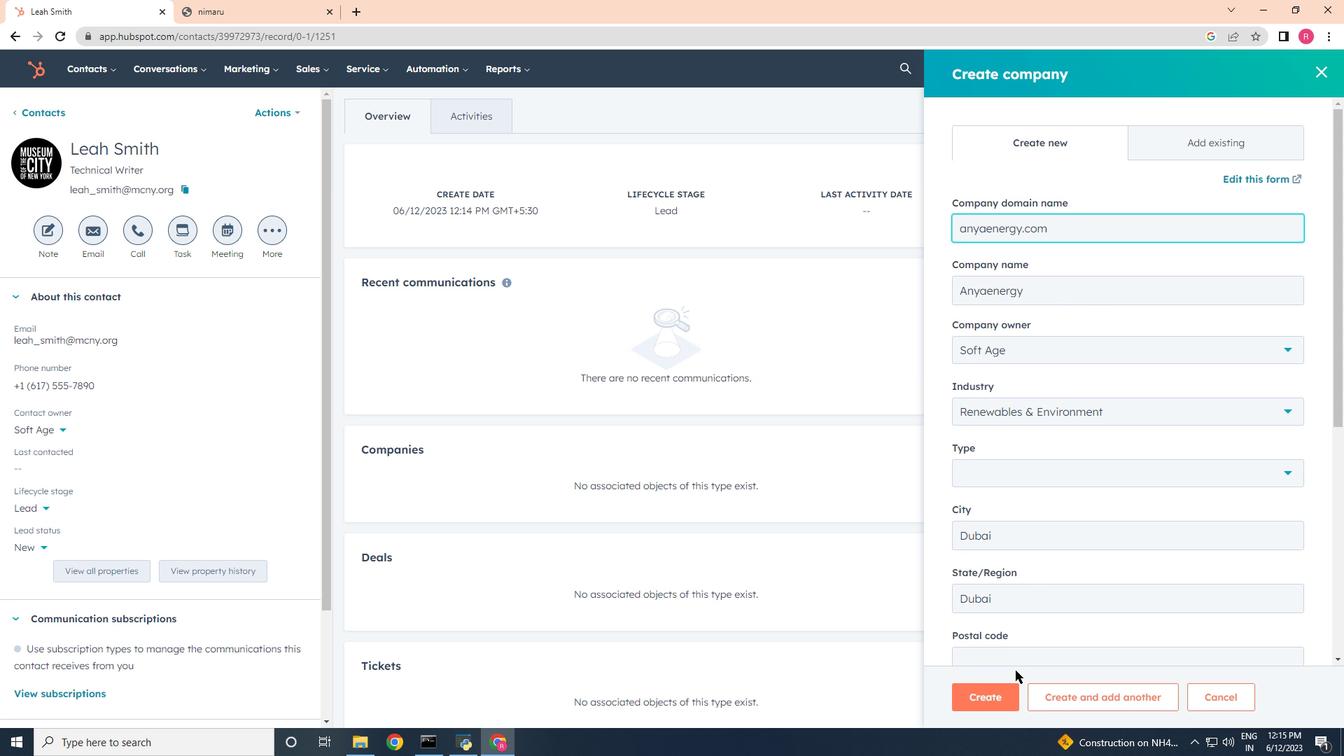 
Action: Mouse moved to (1019, 662)
Screenshot: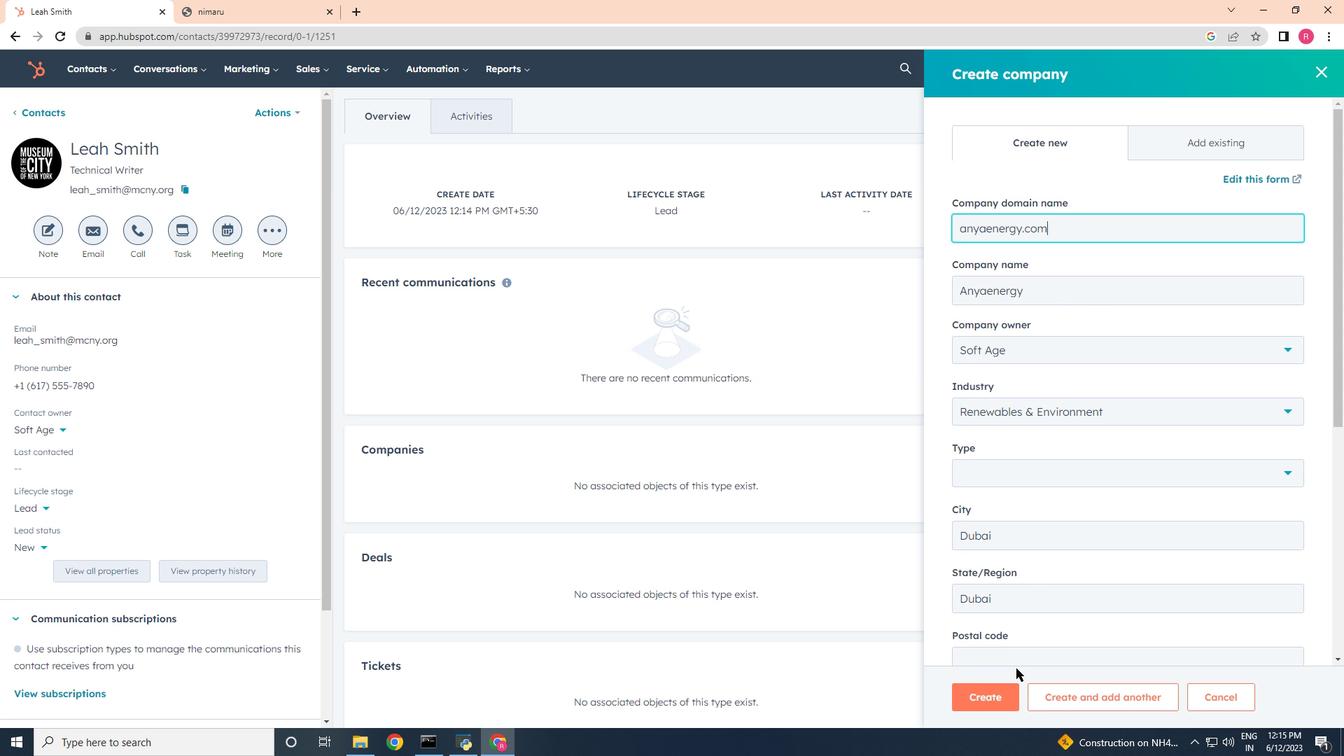 
Action: Mouse scrolled (1019, 662) with delta (0, 0)
Screenshot: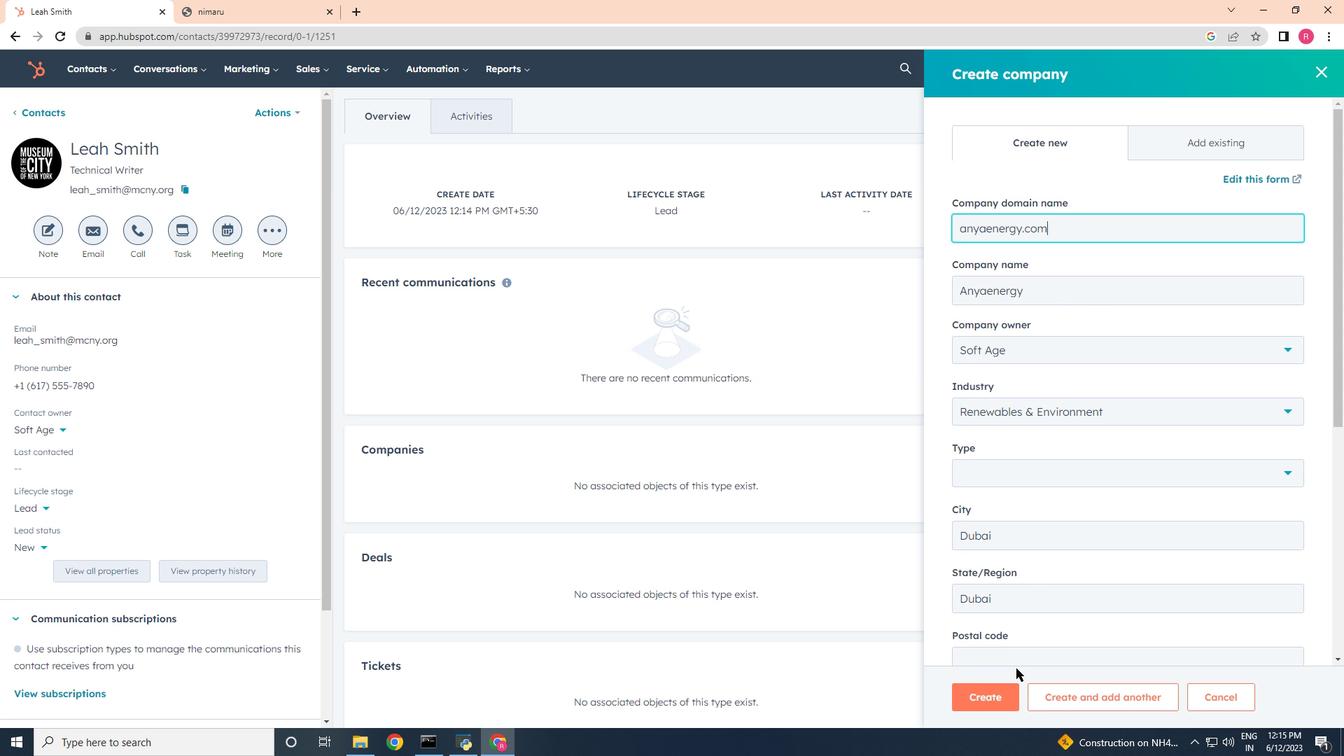 
Action: Mouse moved to (1019, 658)
Screenshot: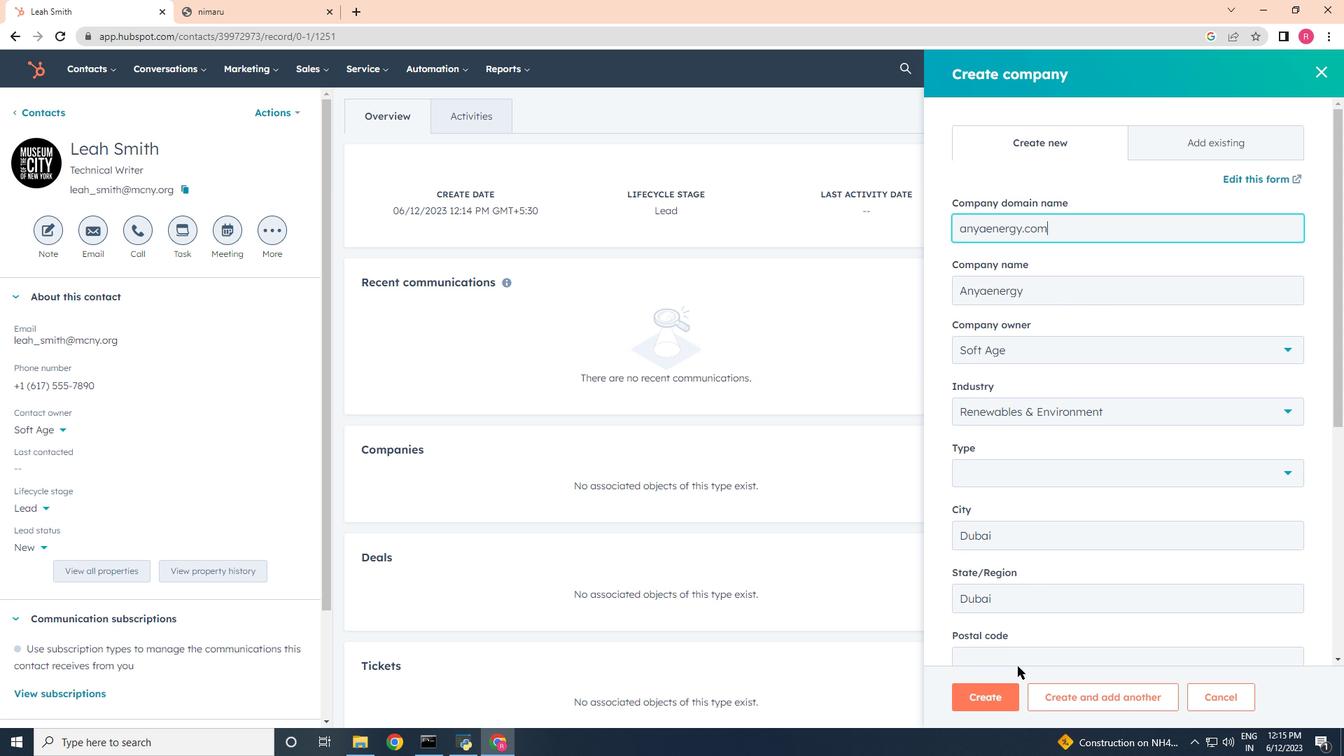 
Action: Mouse scrolled (1019, 658) with delta (0, 0)
Screenshot: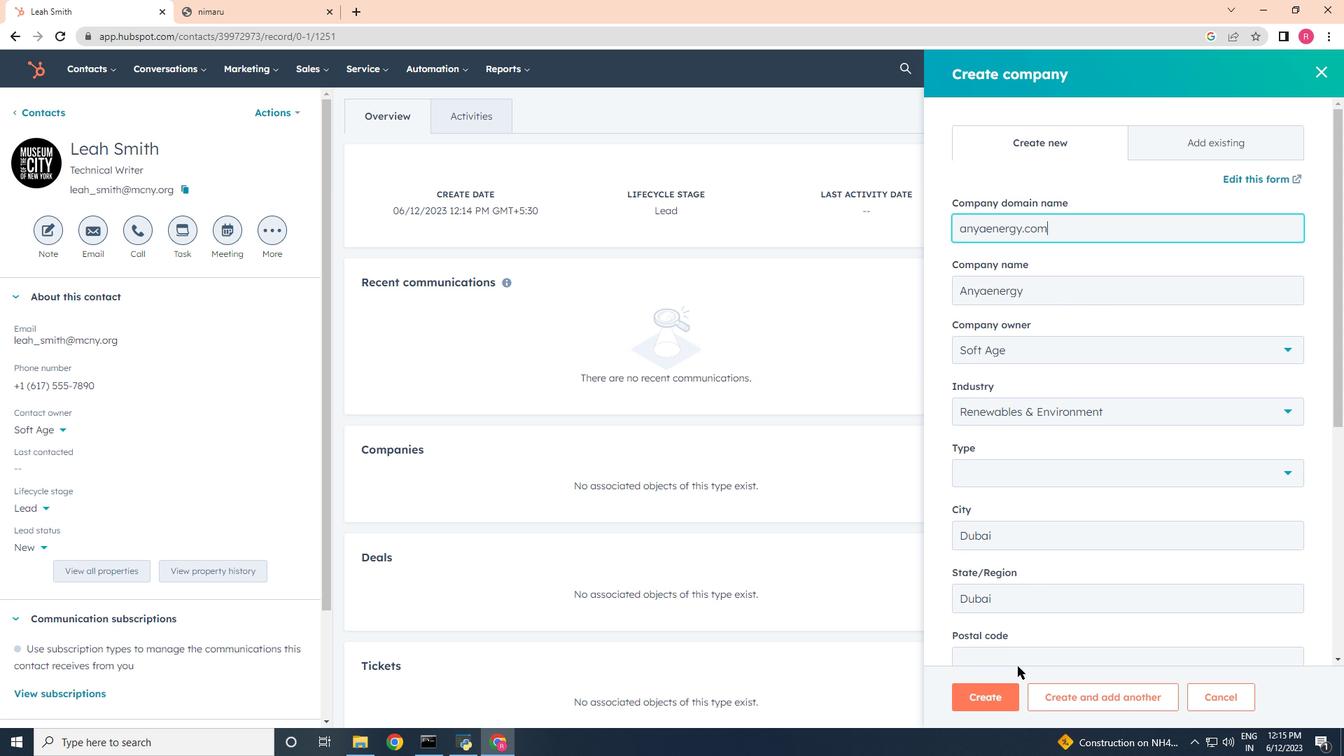
Action: Mouse moved to (1020, 655)
Screenshot: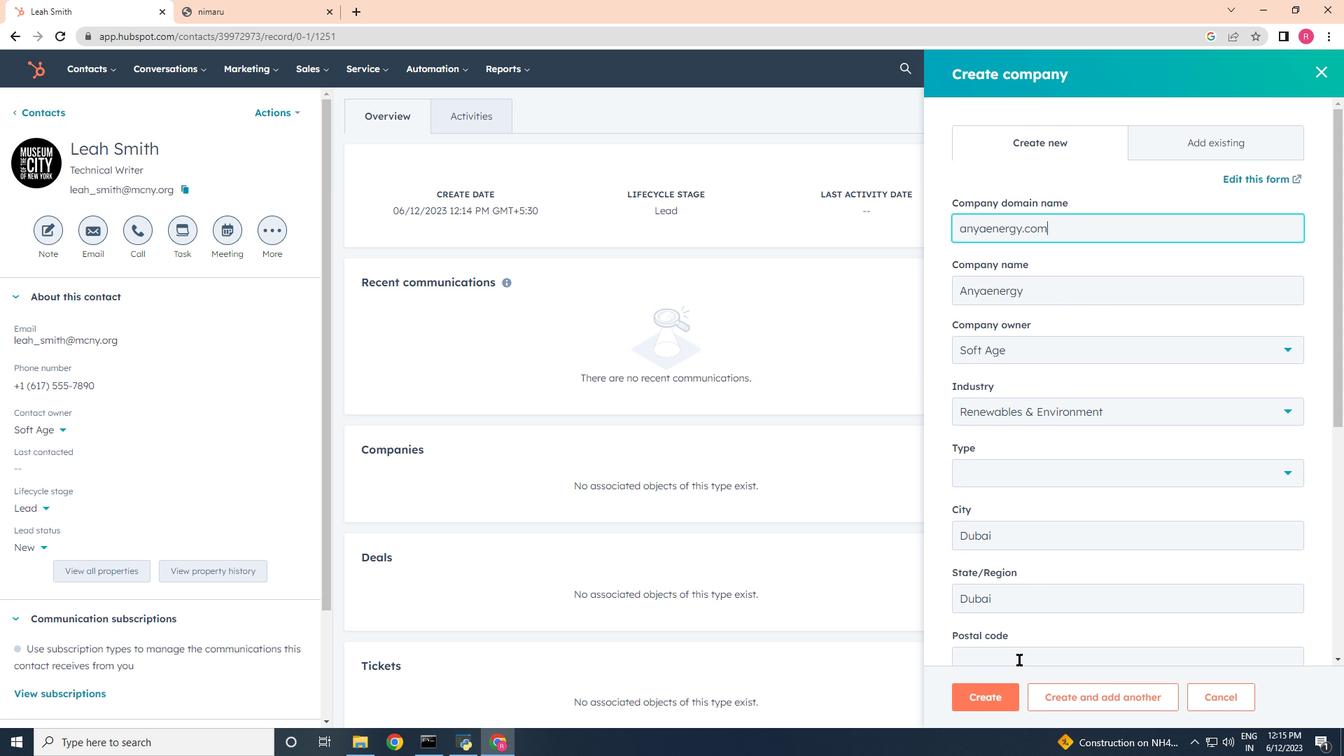 
Action: Mouse scrolled (1020, 654) with delta (0, 0)
Screenshot: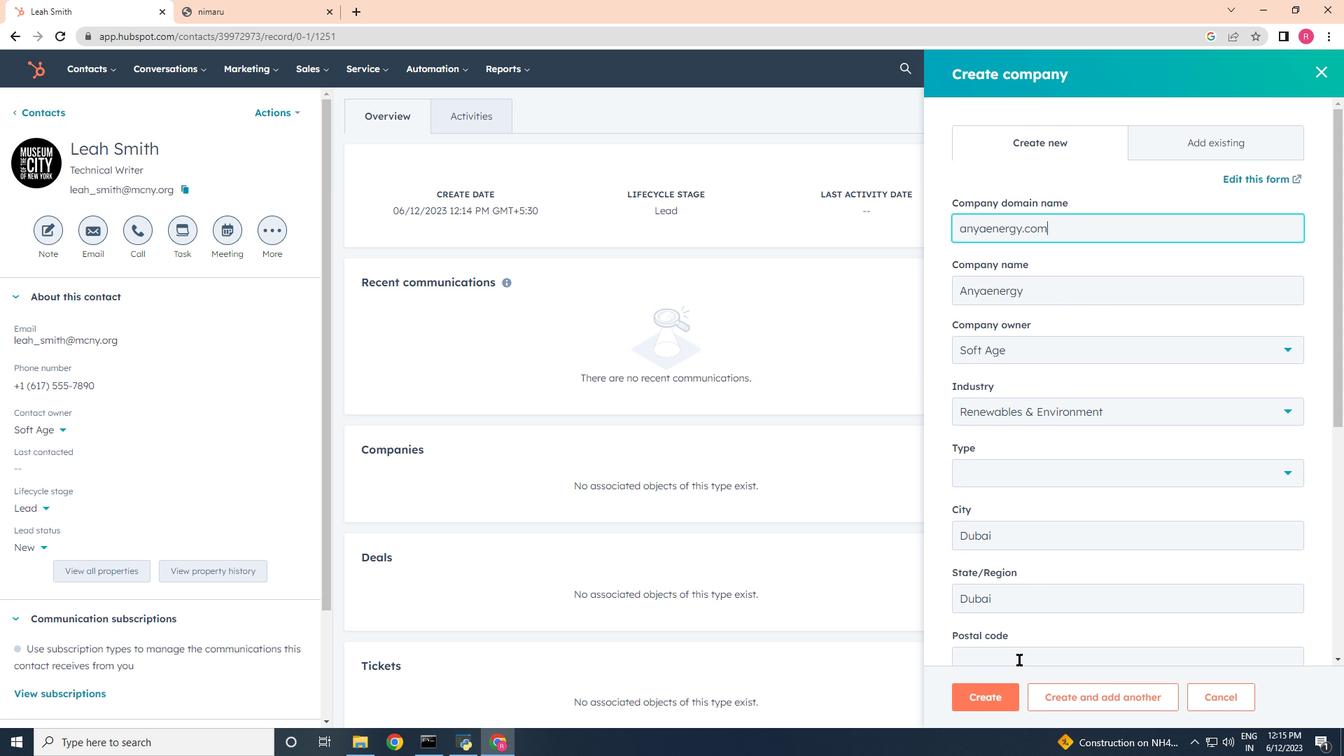 
Action: Mouse moved to (1021, 628)
Screenshot: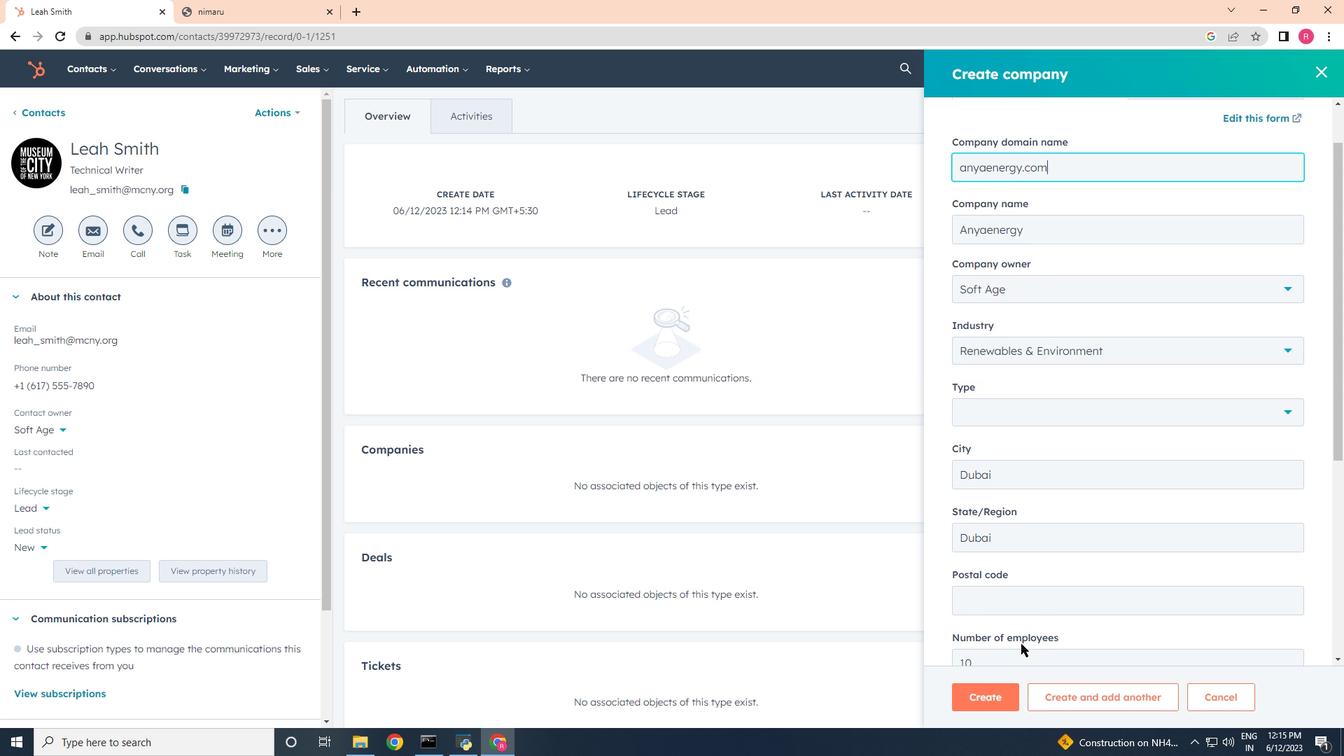 
Action: Mouse scrolled (1021, 627) with delta (0, 0)
Screenshot: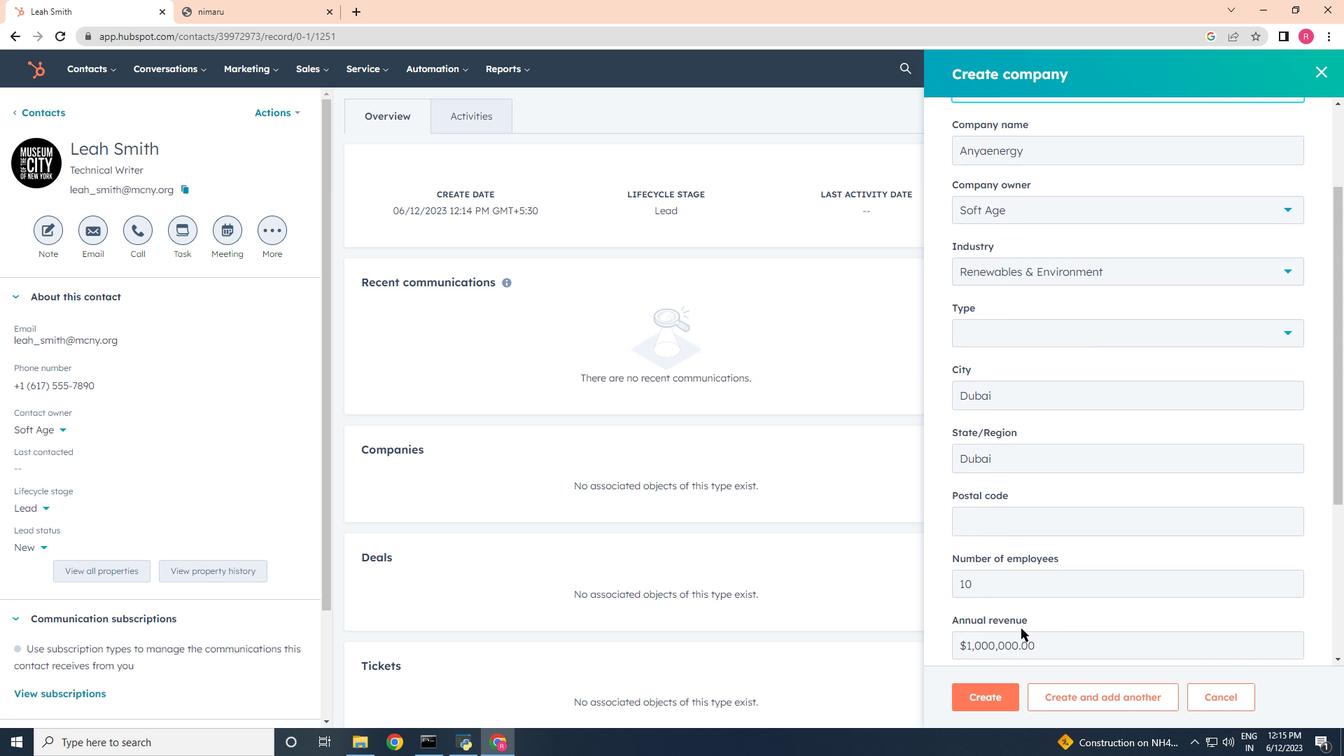 
Action: Mouse scrolled (1021, 627) with delta (0, 0)
Screenshot: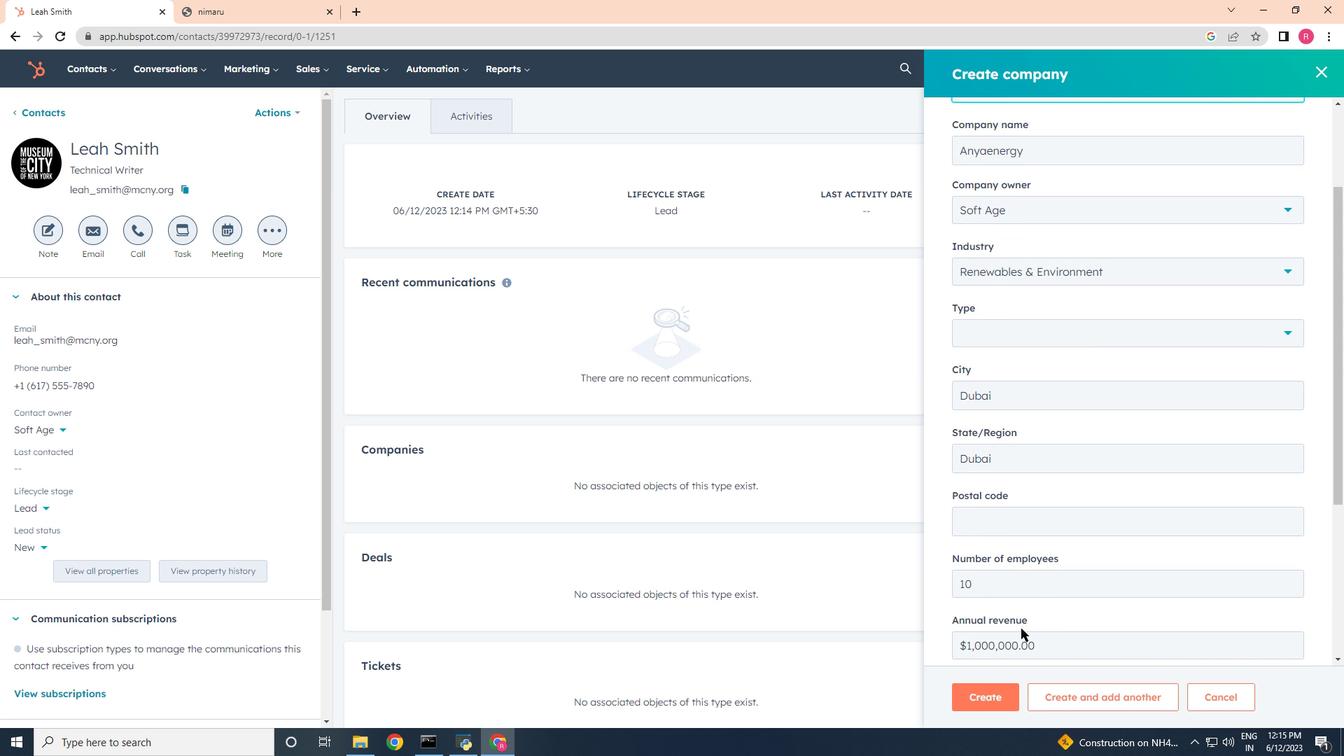 
Action: Mouse scrolled (1021, 627) with delta (0, 0)
Screenshot: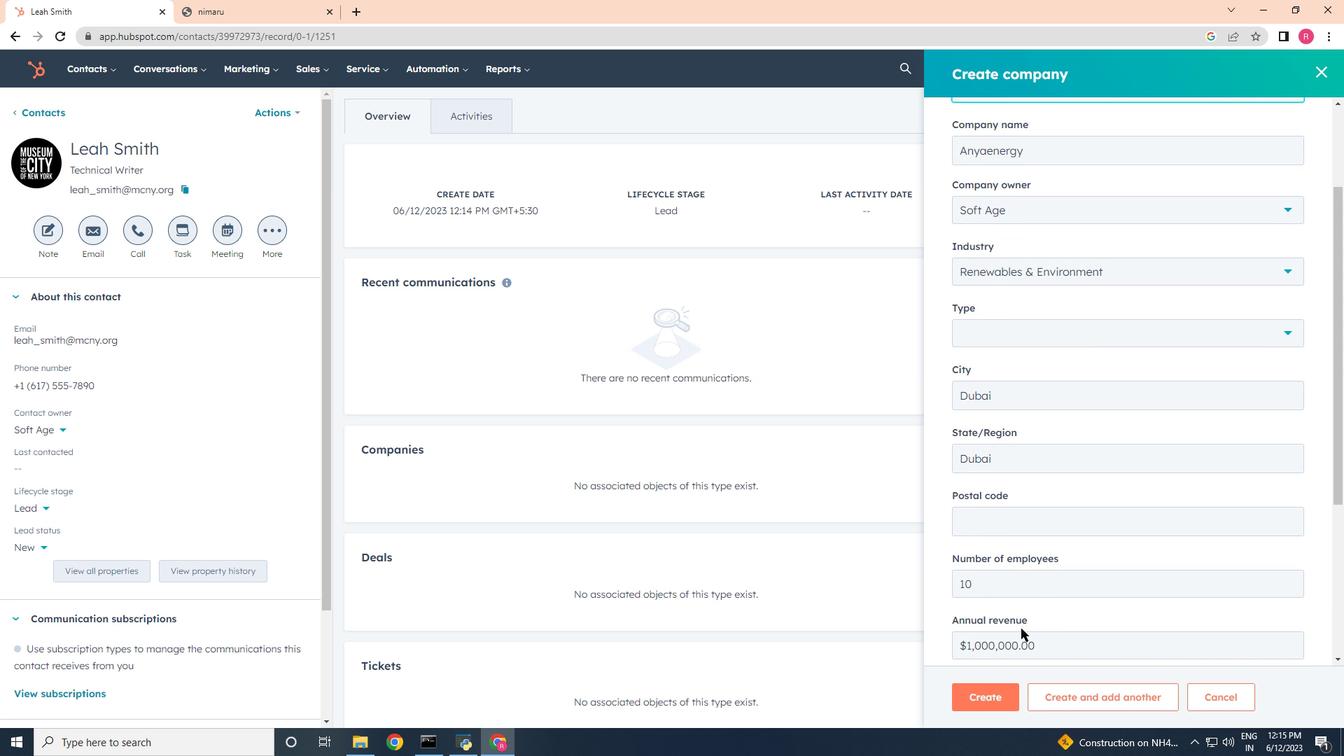 
Action: Mouse scrolled (1021, 627) with delta (0, 0)
Screenshot: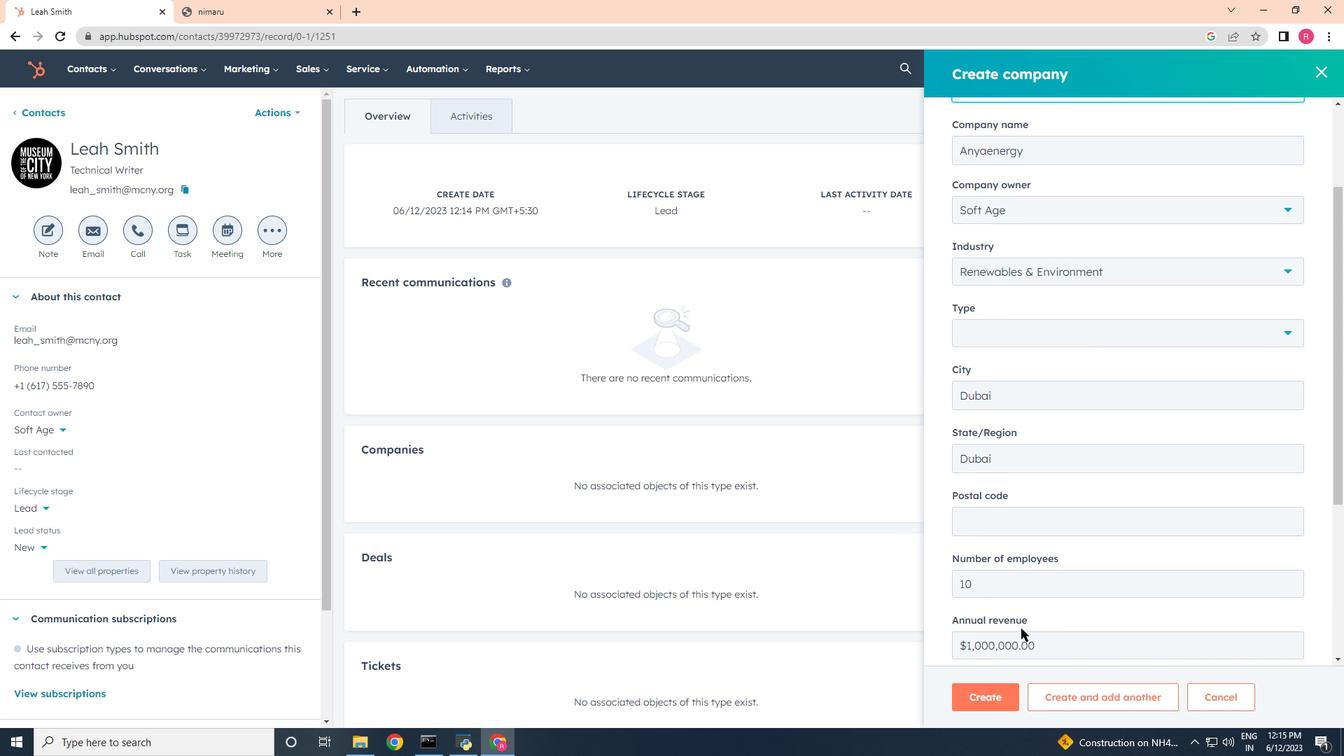 
Action: Mouse moved to (1019, 632)
Screenshot: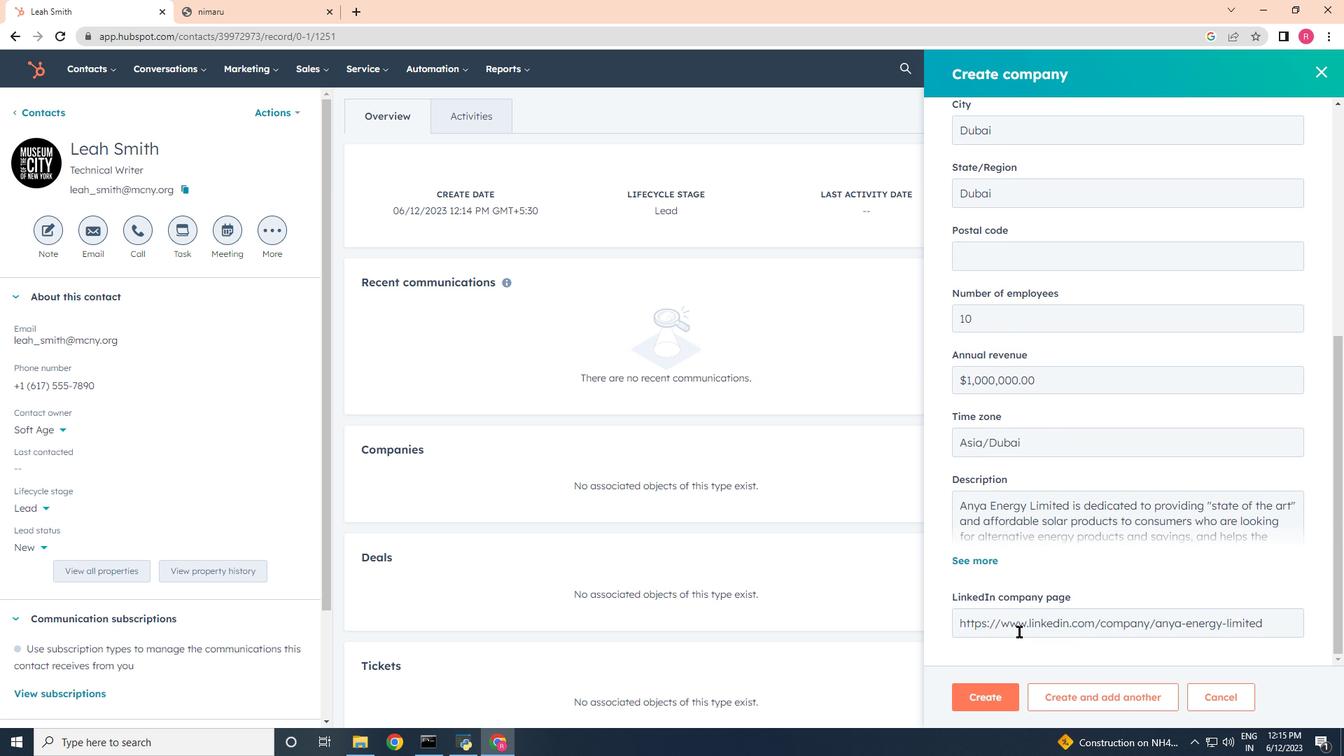 
Action: Mouse scrolled (1019, 631) with delta (0, 0)
Screenshot: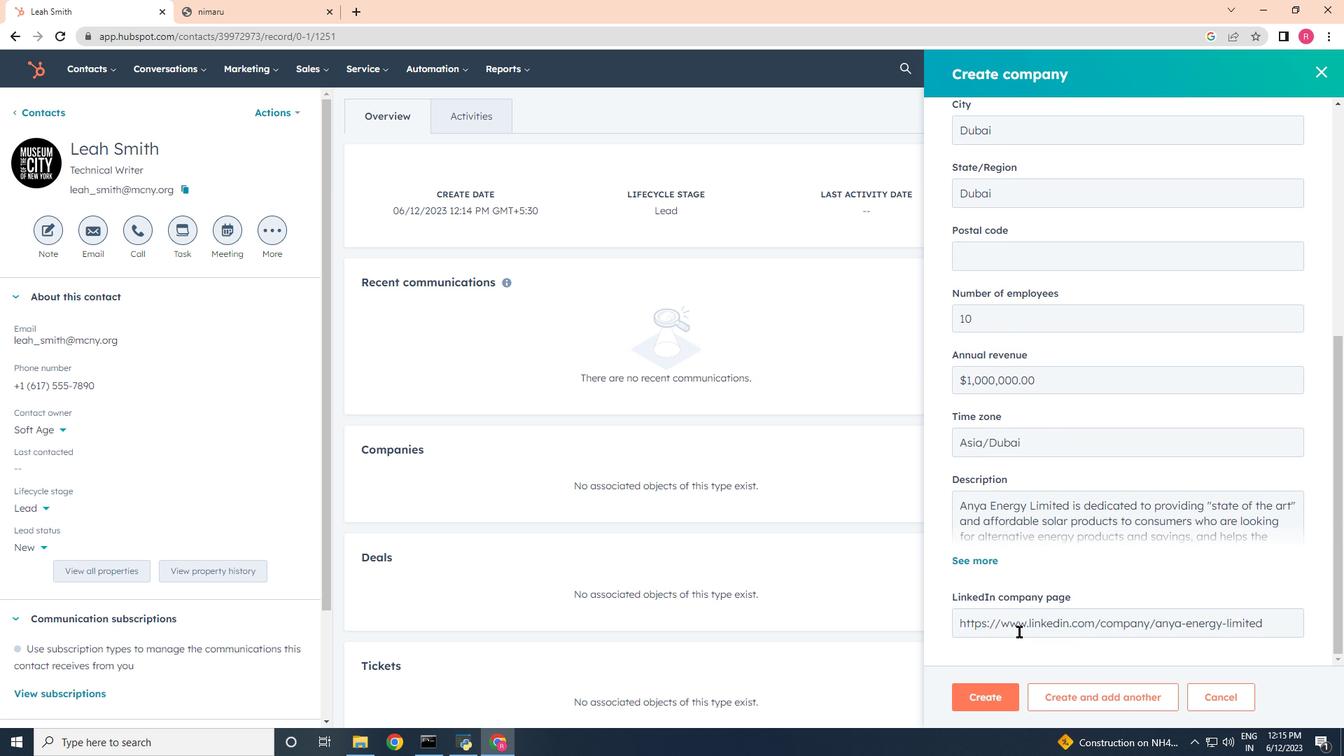 
Action: Mouse moved to (1017, 632)
Screenshot: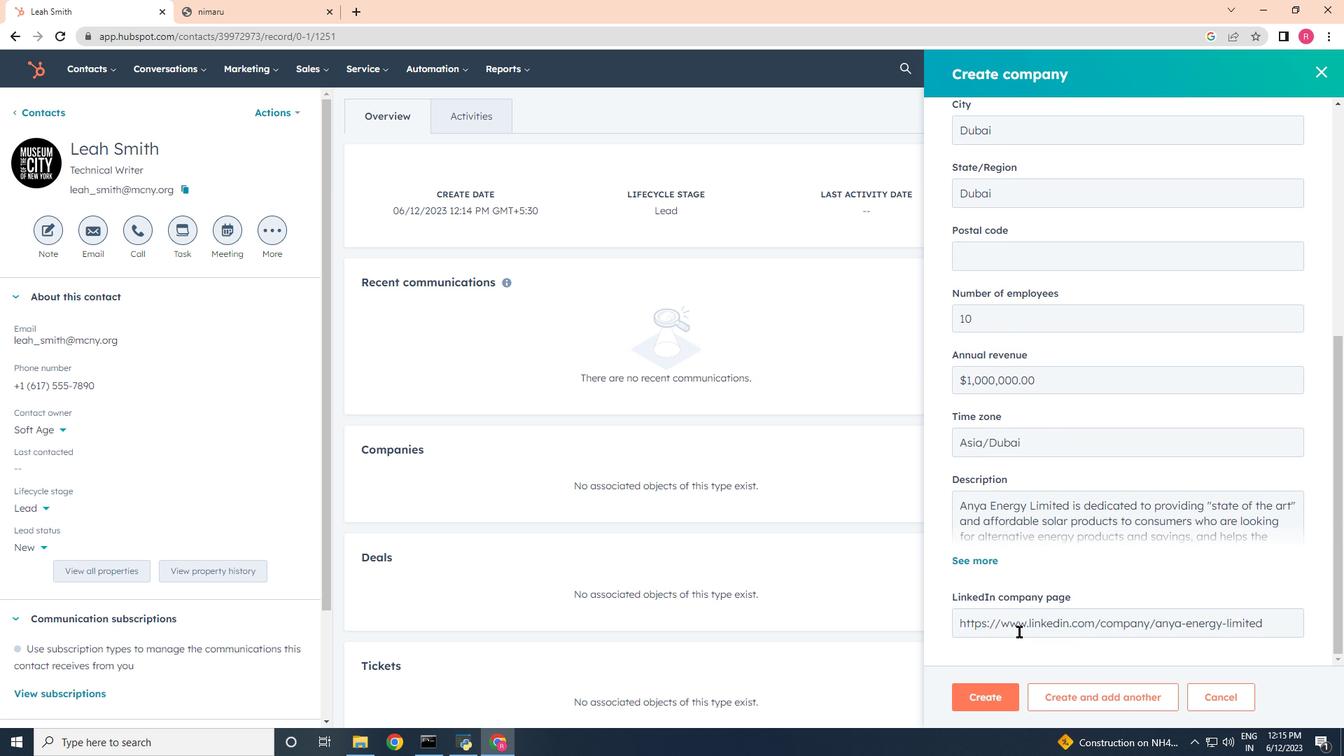
Action: Mouse scrolled (1017, 632) with delta (0, 0)
Screenshot: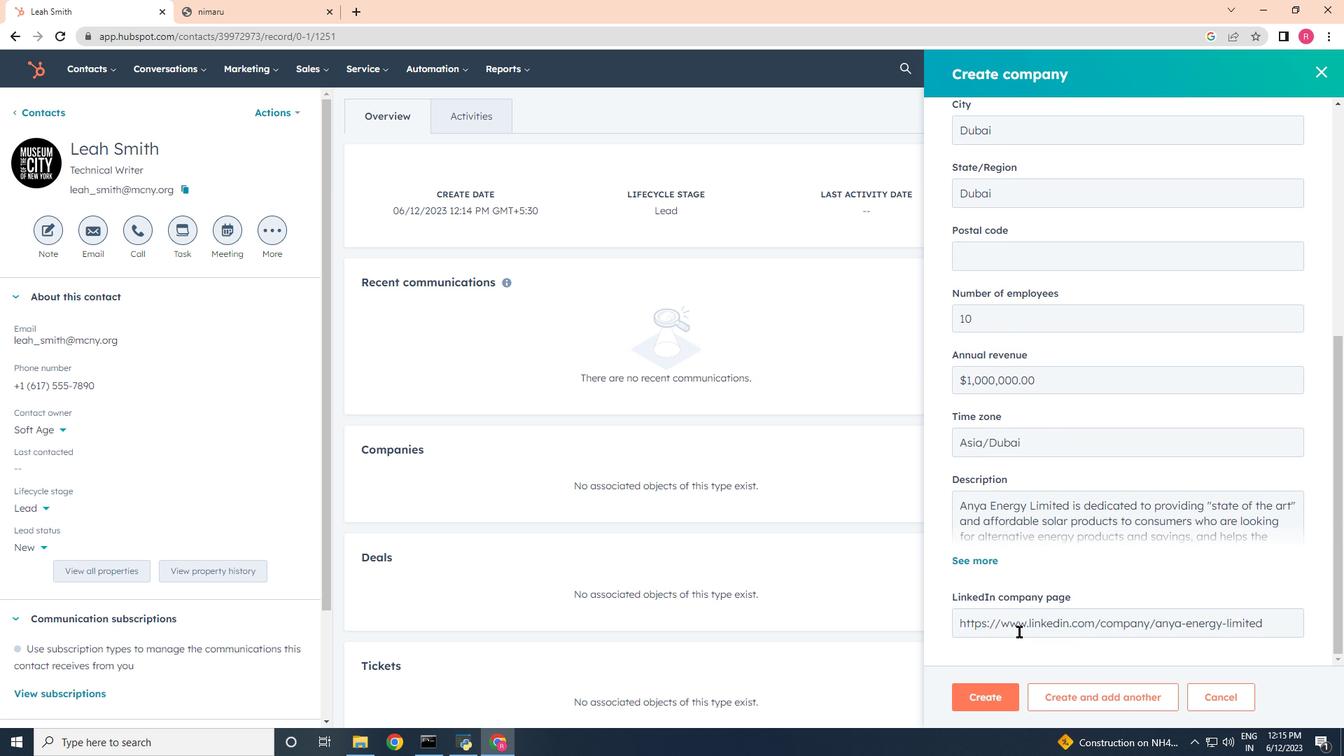 
Action: Mouse moved to (1017, 633)
Screenshot: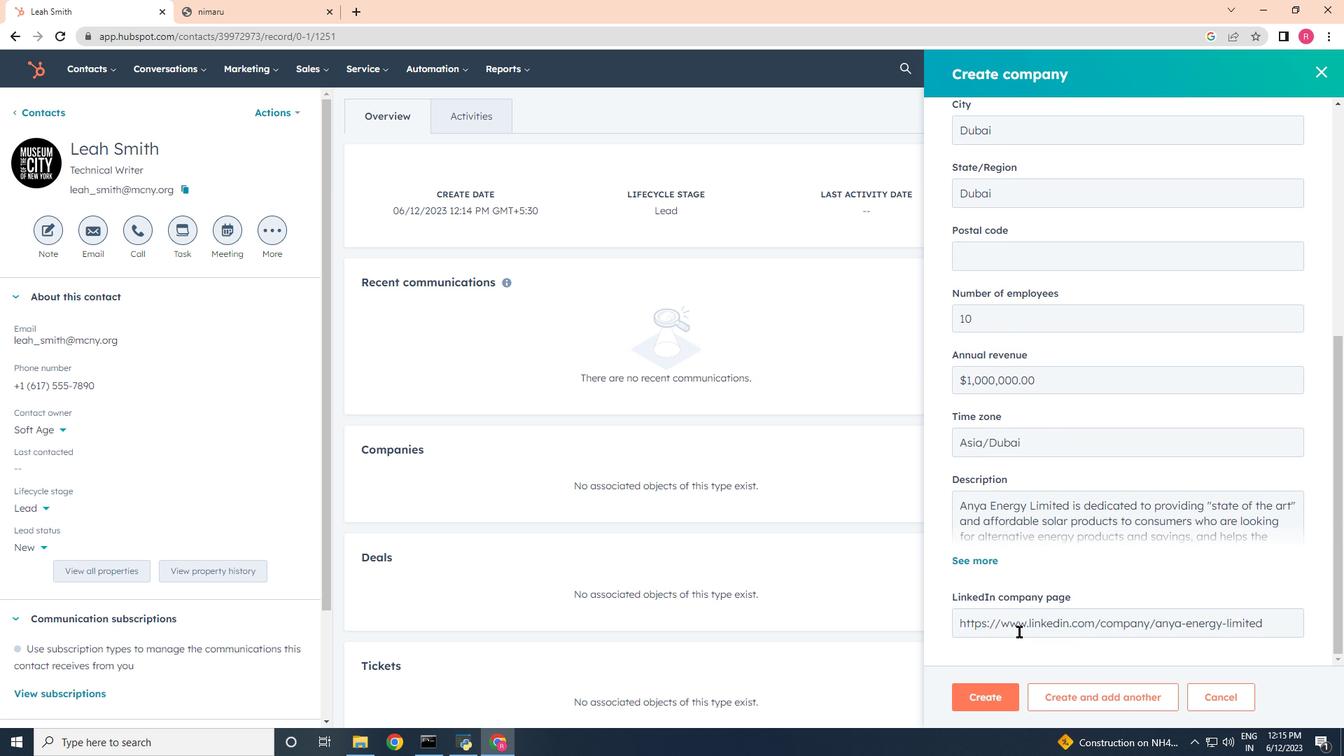 
Action: Mouse scrolled (1017, 632) with delta (0, 0)
Screenshot: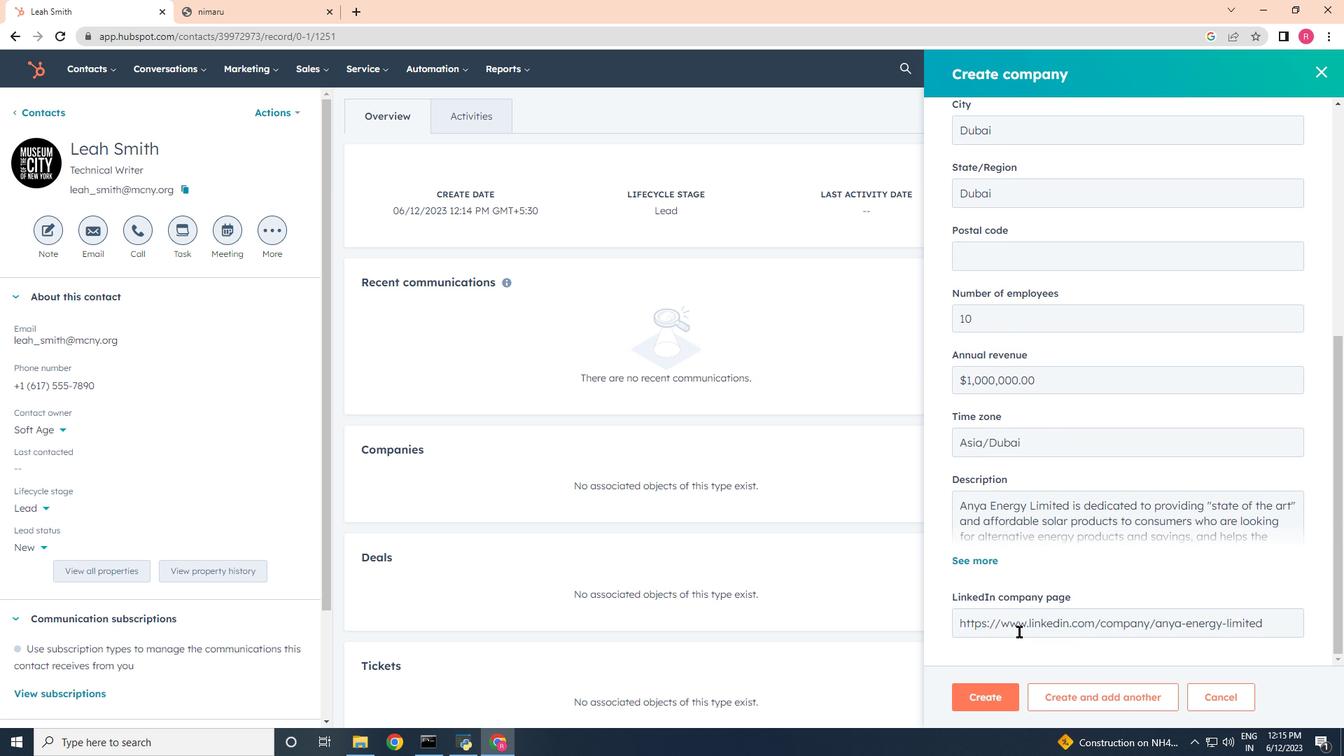 
Action: Mouse moved to (1015, 634)
Screenshot: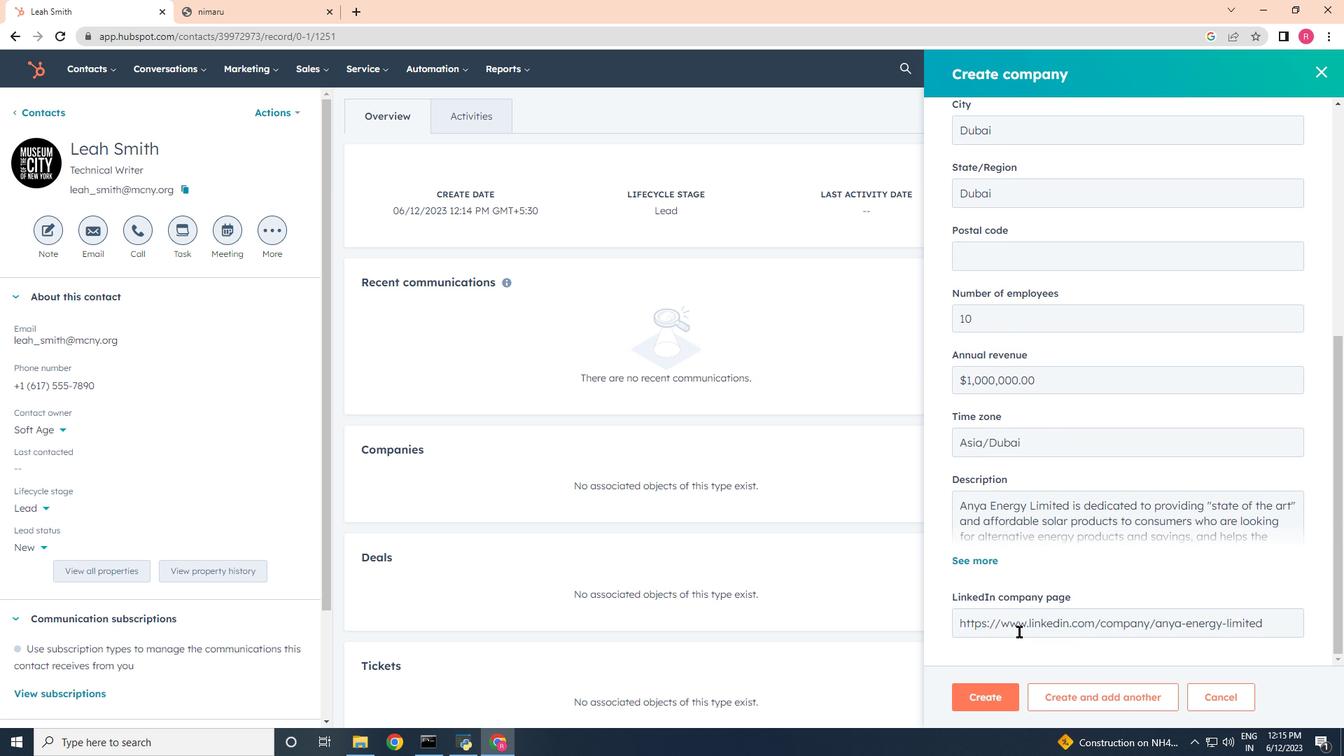 
Action: Mouse scrolled (1015, 634) with delta (0, 0)
Screenshot: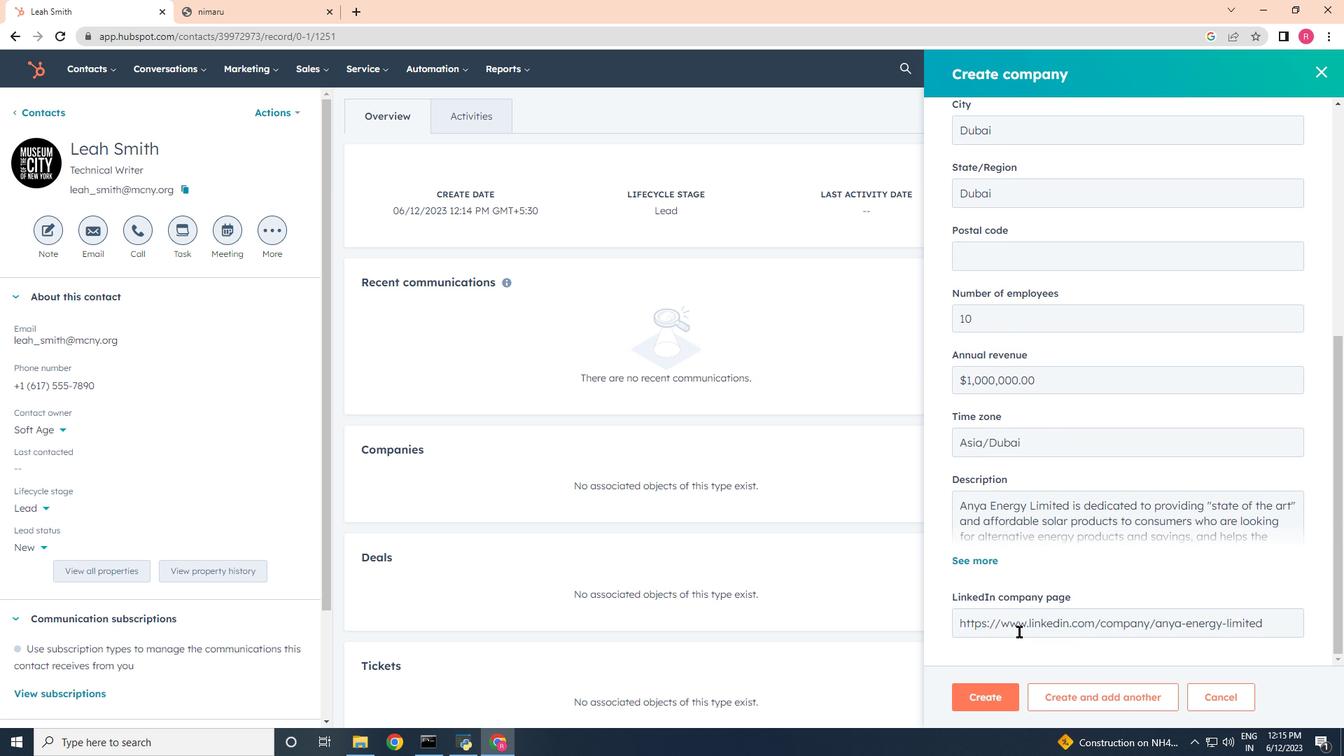 
Action: Mouse moved to (984, 692)
Screenshot: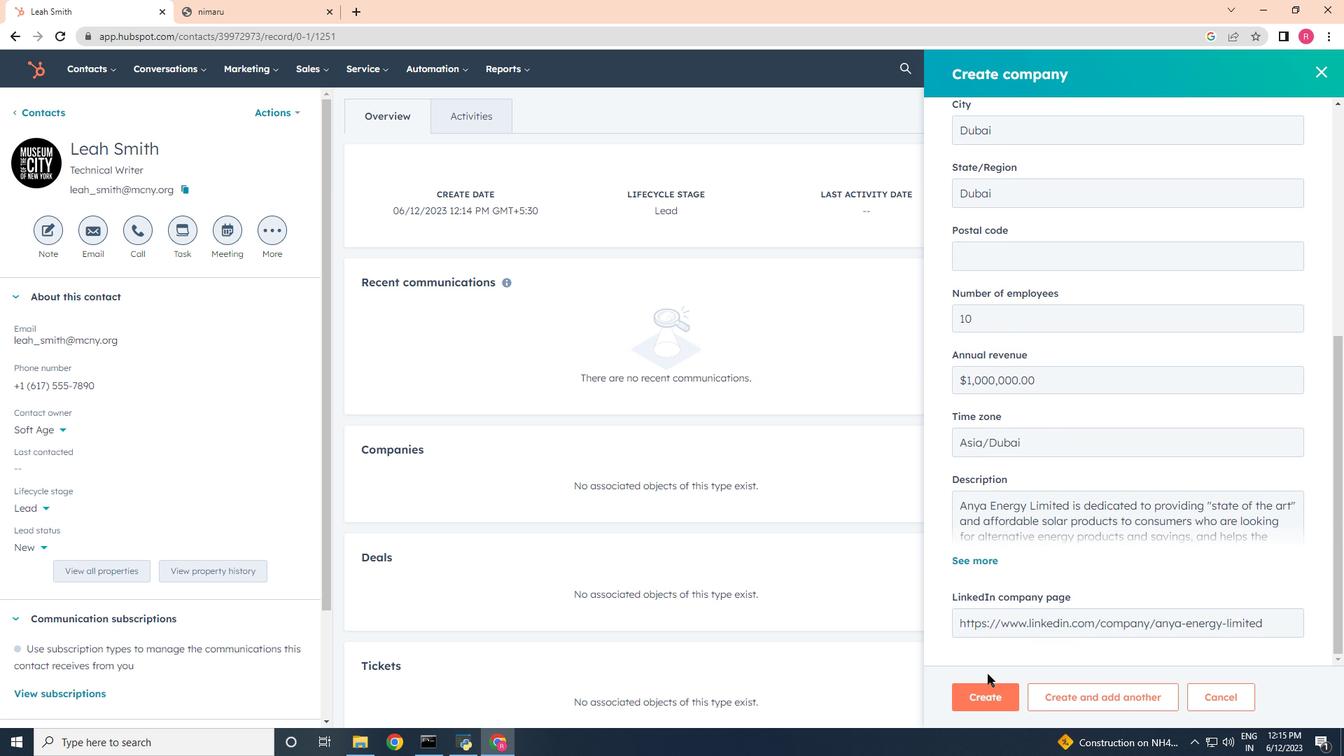
Action: Mouse pressed left at (984, 692)
Screenshot: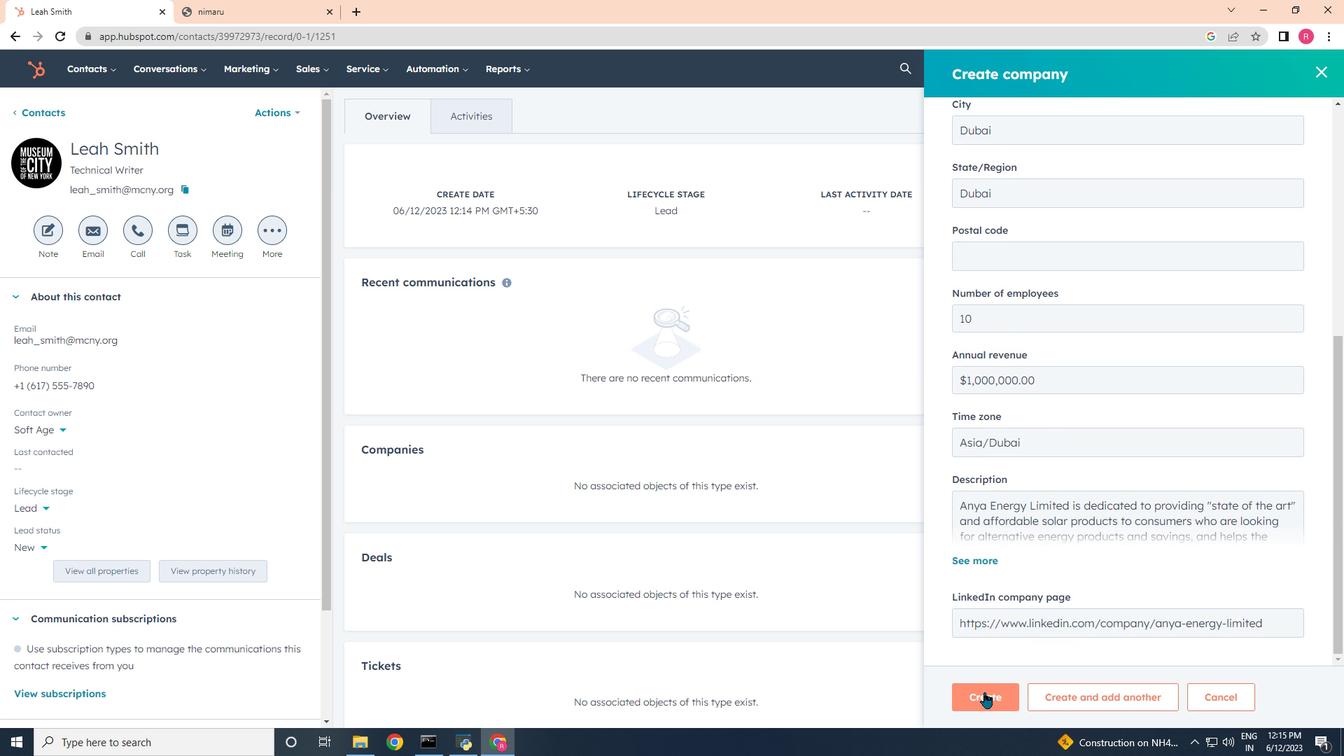 
Action: Mouse moved to (1063, 686)
Screenshot: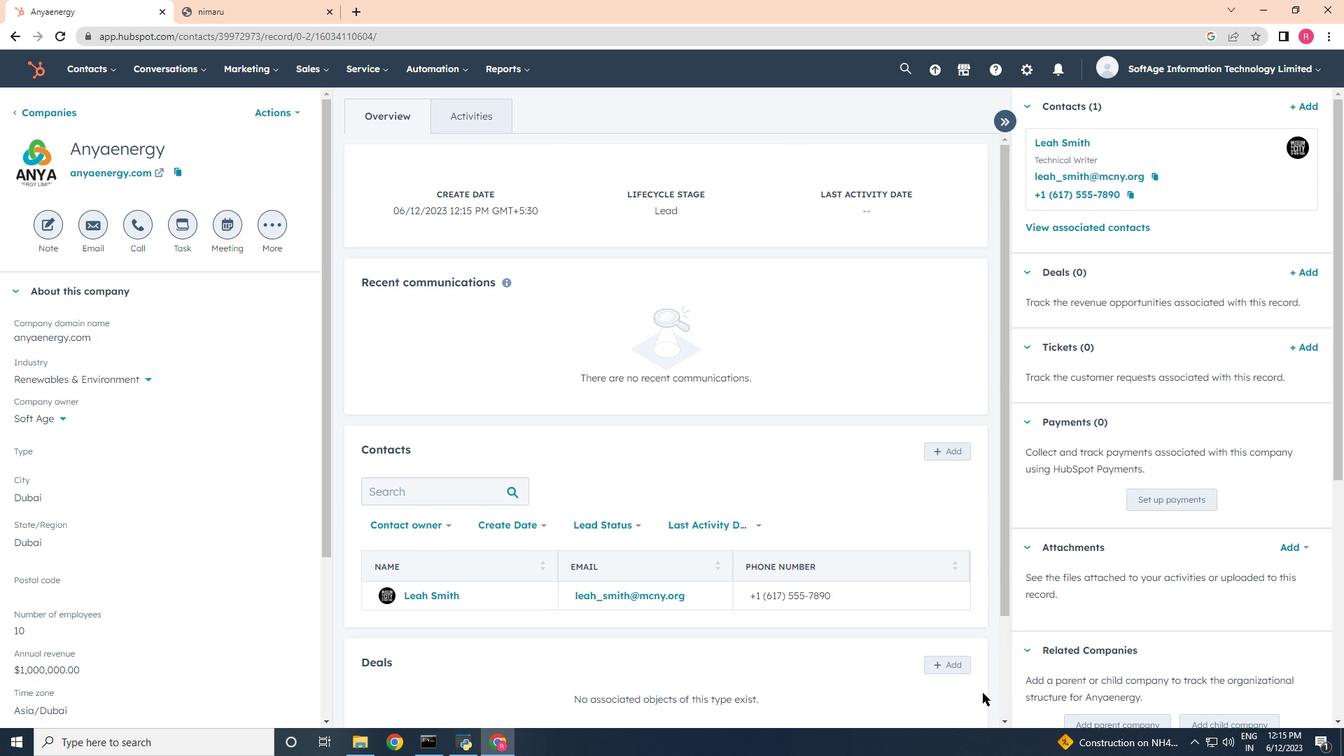 
